 Task: Create new contact,   with mail id: 'Samantha.Robinson@guggenheim.org', first name: 'Samantha', Last name: 'Robinson', Job Title: Public Relations Manager, Phone number (617) 555-9012. Change life cycle stage to  'Lead' and lead status to 'New'. Add new company to the associated contact: www.usaa.com and type: Vendor. Logged in from softage.4@softage.net
Action: Mouse moved to (57, 55)
Screenshot: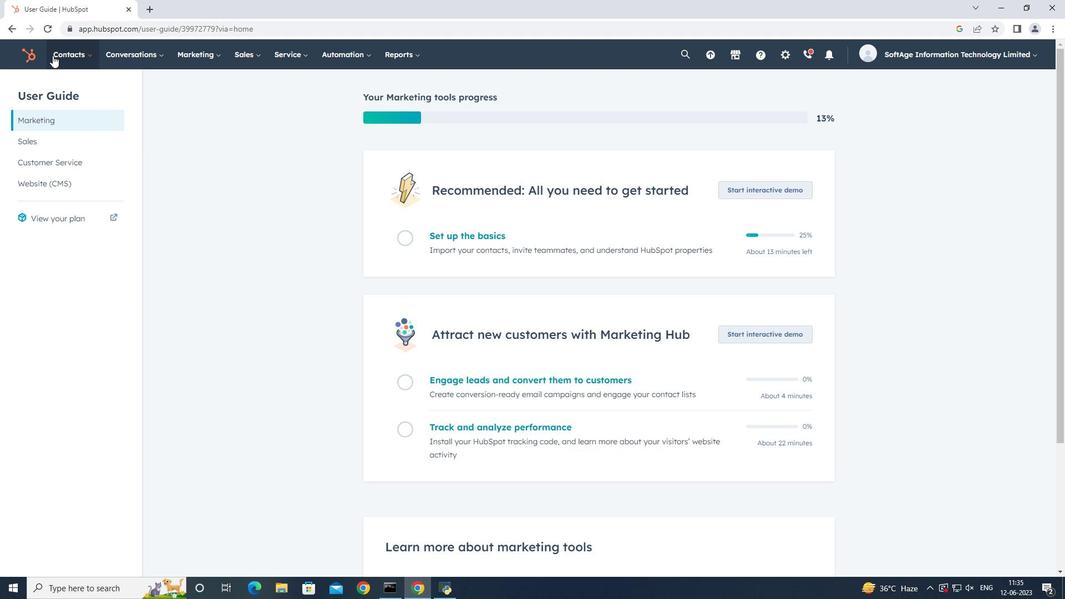 
Action: Mouse pressed left at (57, 55)
Screenshot: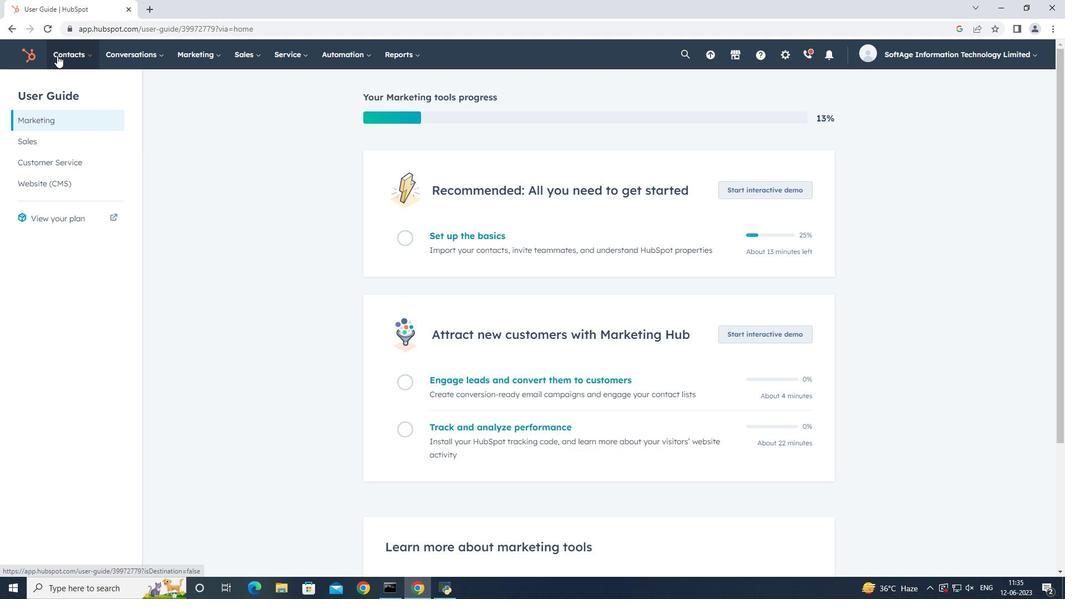 
Action: Mouse moved to (79, 86)
Screenshot: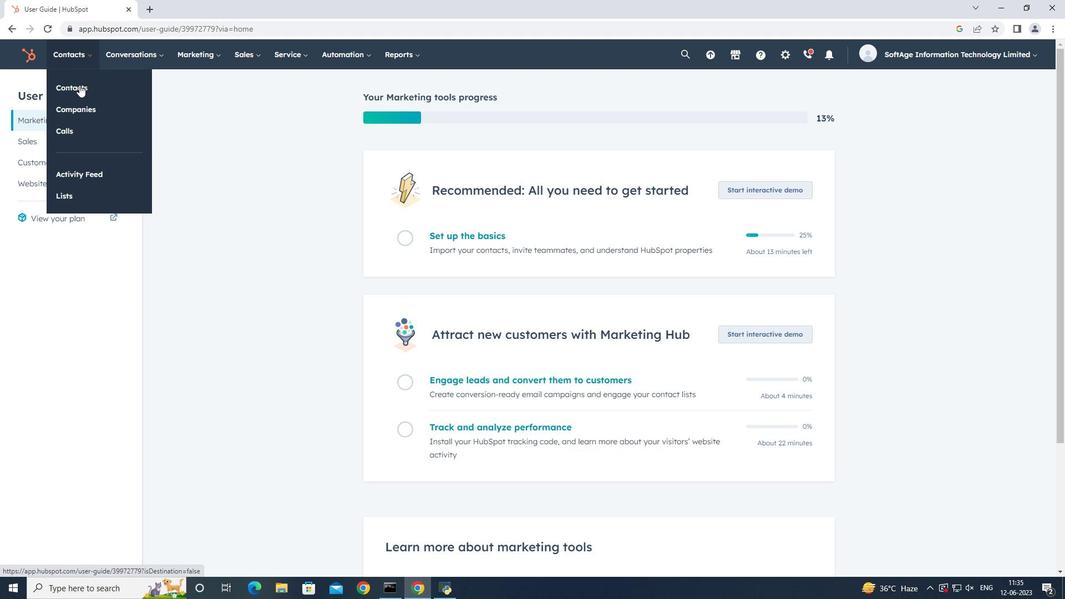 
Action: Mouse pressed left at (79, 86)
Screenshot: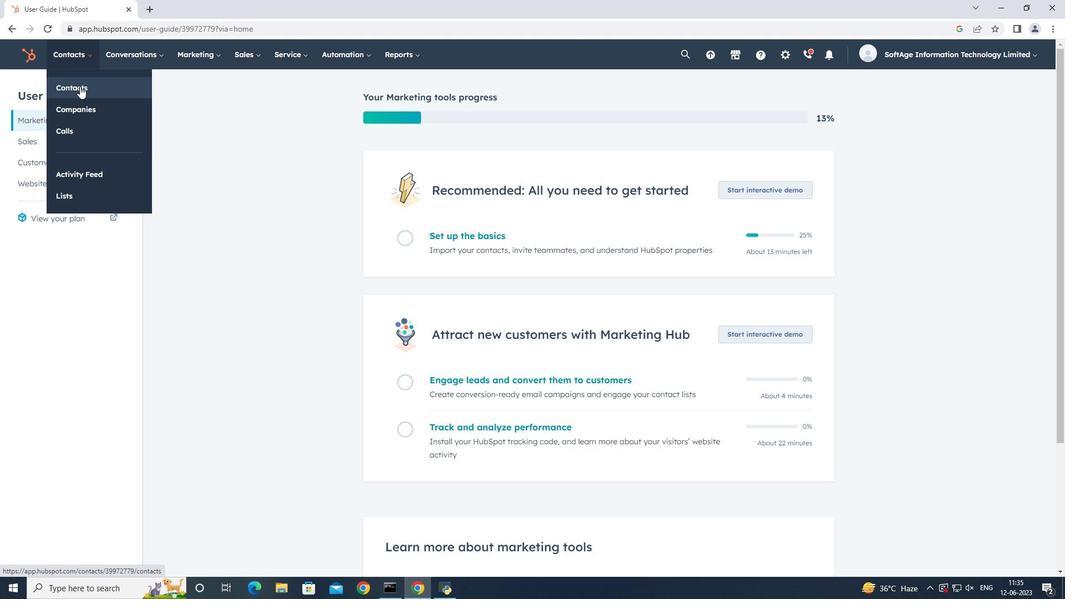 
Action: Mouse moved to (999, 97)
Screenshot: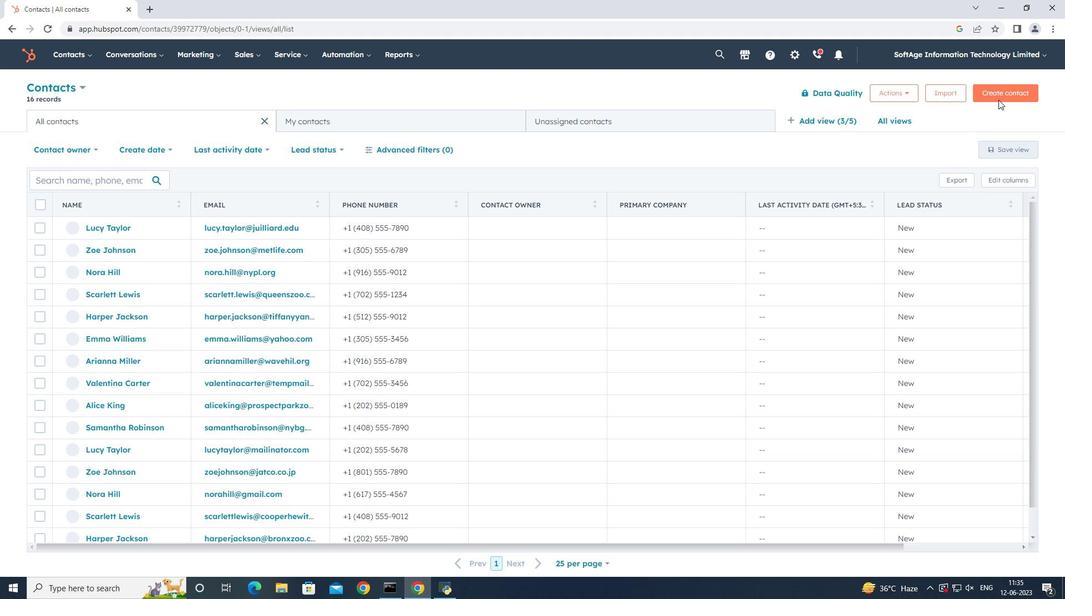 
Action: Mouse pressed left at (999, 97)
Screenshot: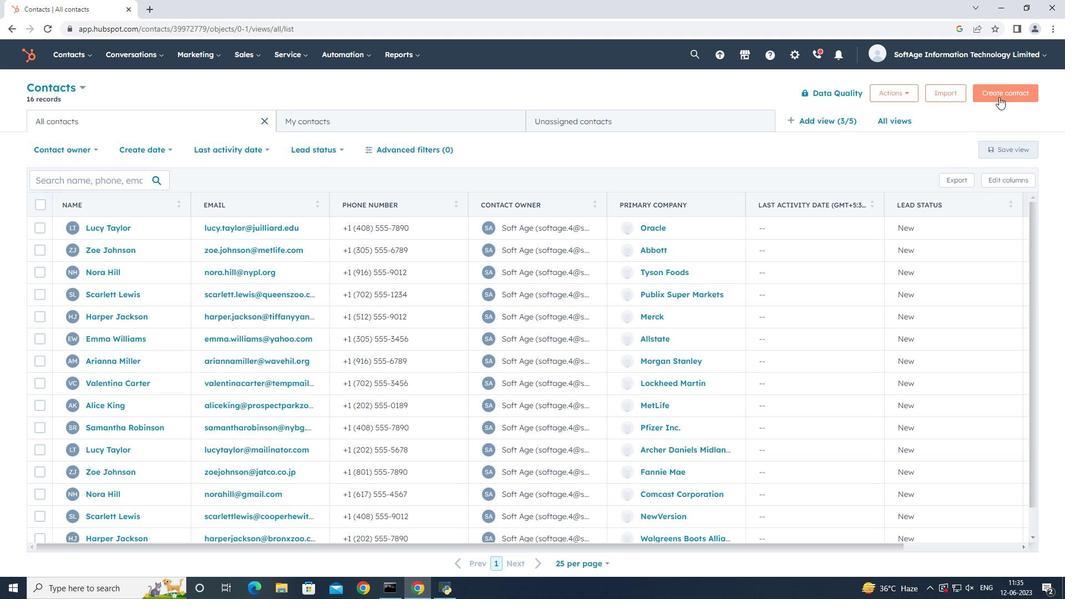 
Action: Mouse moved to (845, 146)
Screenshot: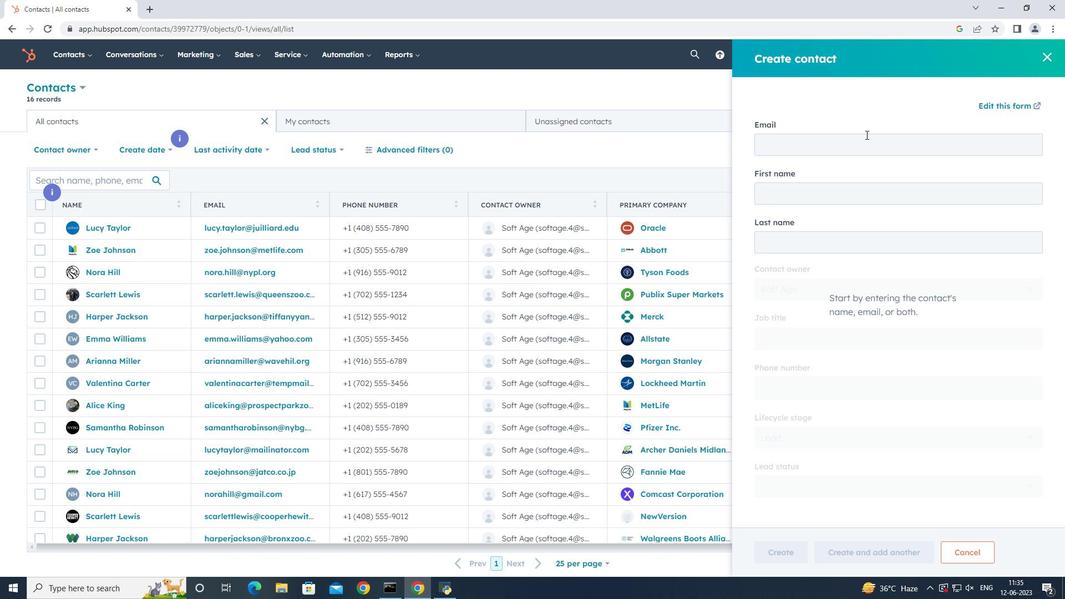 
Action: Mouse pressed left at (845, 146)
Screenshot: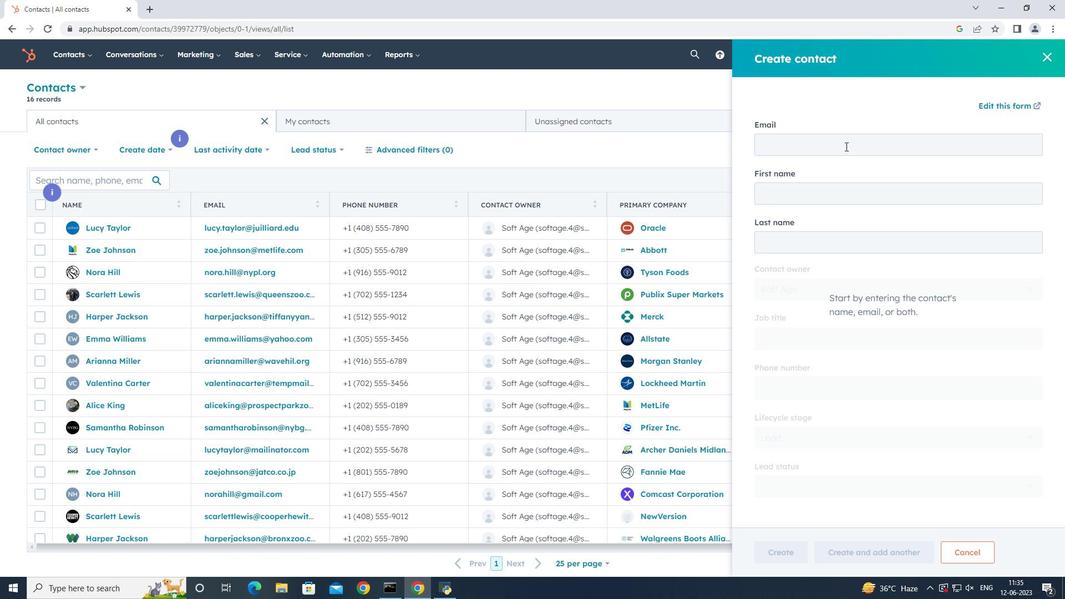 
Action: Key pressed <Key.shift><Key.shift><Key.shift><Key.shift><Key.shift><Key.shift><Key.shift><Key.shift><Key.shift><Key.shift><Key.shift><Key.shift><Key.shift>Samantha.<Key.shift><Key.shift><Key.shift><Key.shift><Key.shift><Key.shift>Robinson<Key.shift><Key.shift><Key.shift><Key.shift><Key.shift><Key.shift><Key.shift><Key.shift><Key.shift><Key.shift>@guggenheim.org
Screenshot: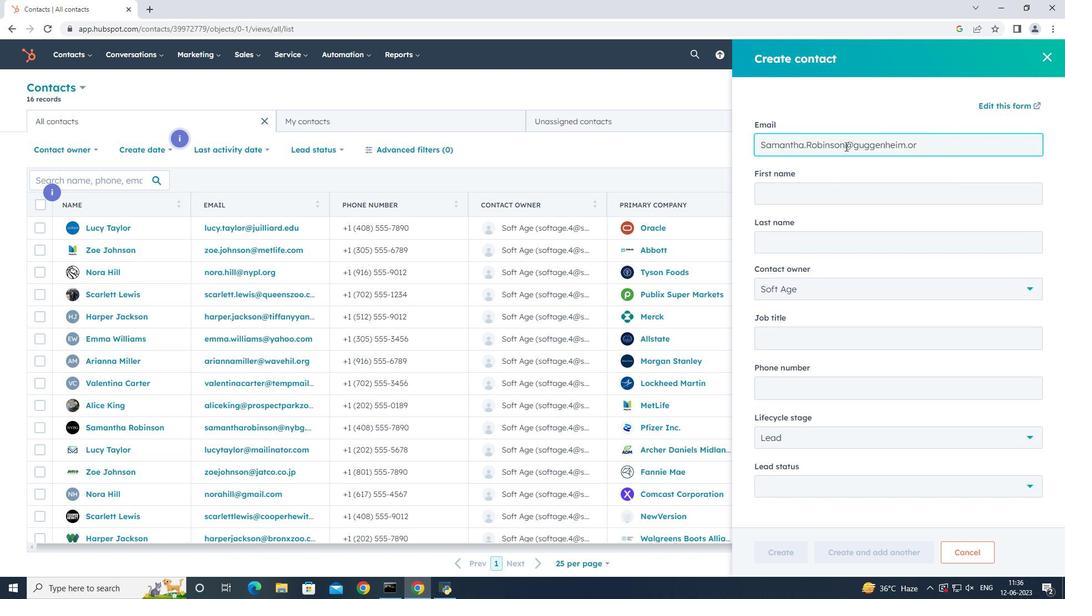 
Action: Mouse moved to (852, 192)
Screenshot: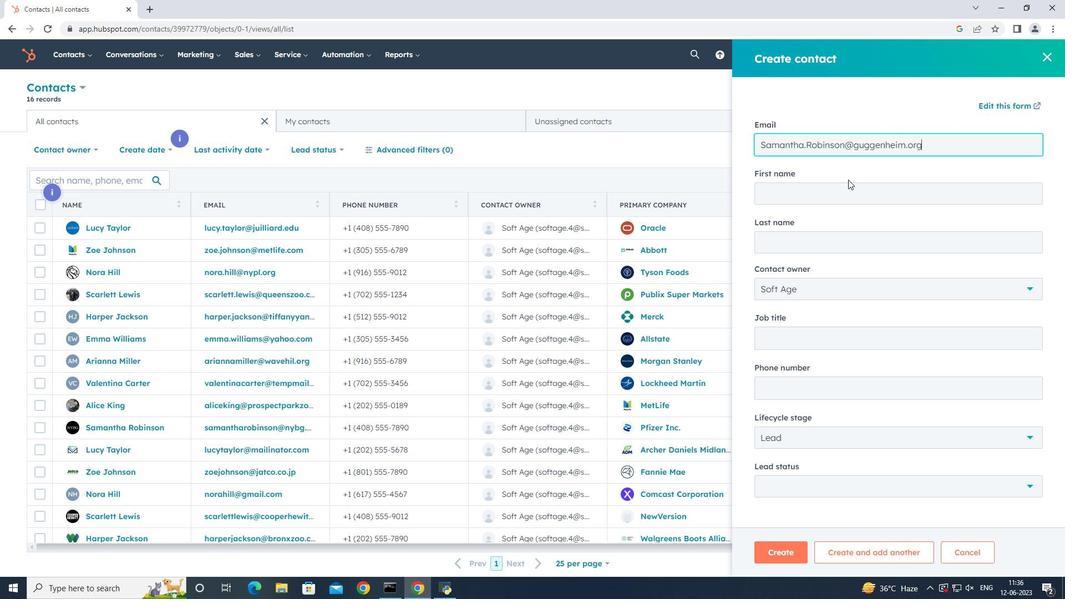 
Action: Mouse pressed left at (852, 192)
Screenshot: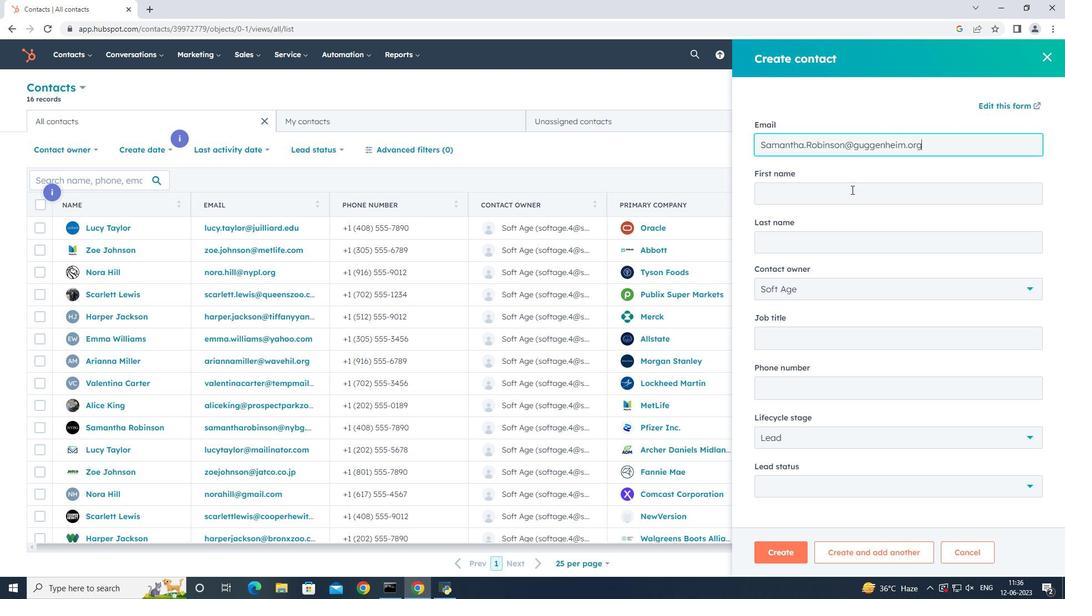 
Action: Key pressed <Key.shift>Samantha<Key.tab><Key.shift>Robinson
Screenshot: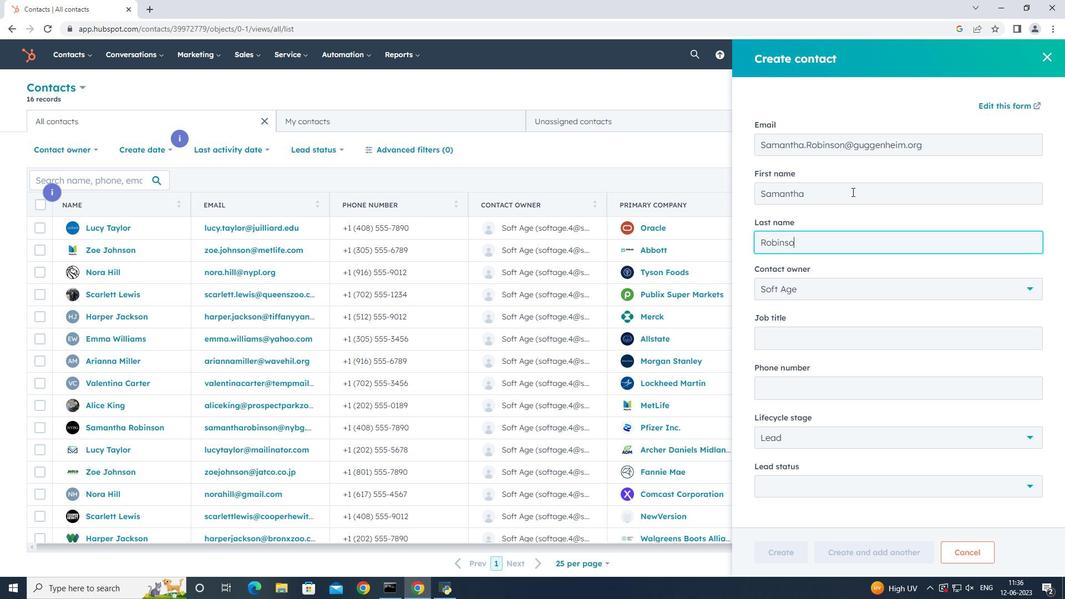 
Action: Mouse moved to (838, 339)
Screenshot: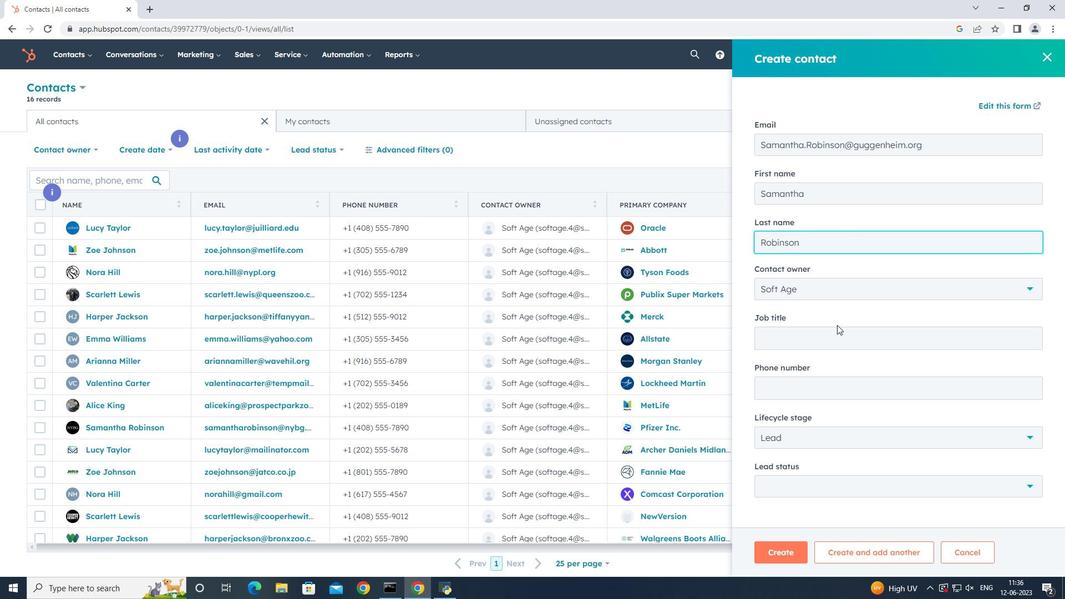 
Action: Mouse pressed left at (838, 339)
Screenshot: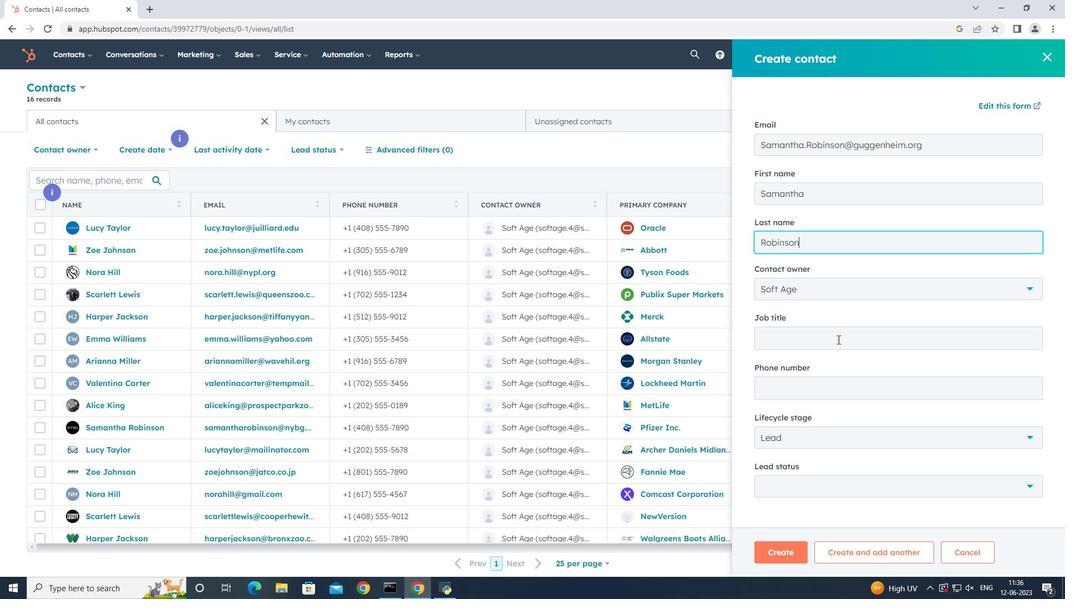 
Action: Mouse moved to (844, 339)
Screenshot: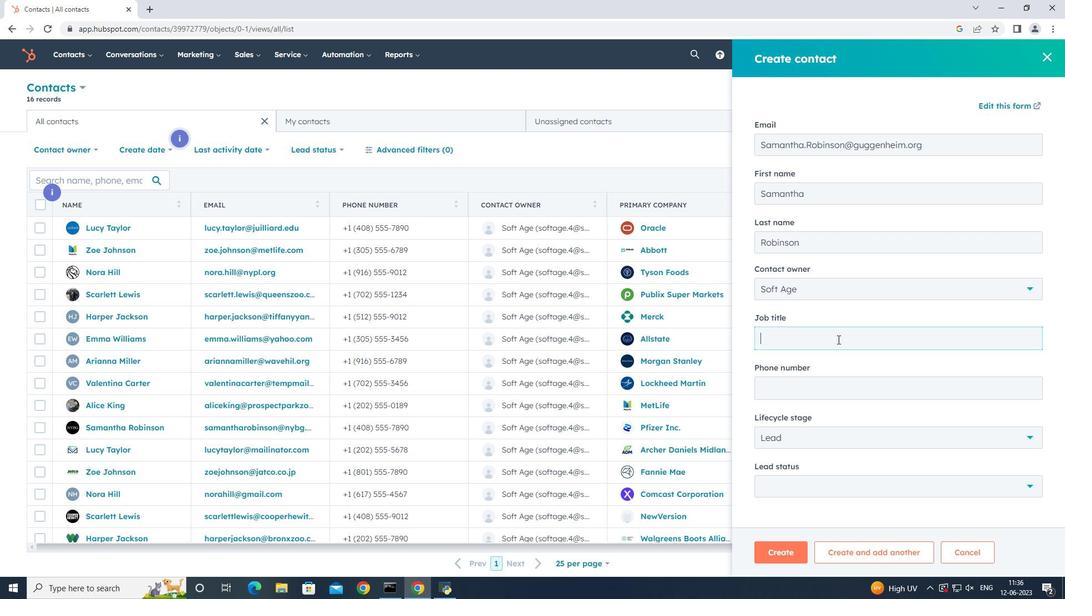 
Action: Key pressed <Key.shift_r><Key.shift_r><Key.shift_r>Public<Key.space><Key.shift>Relations<Key.space><Key.shift_r><Key.shift_r><Key.shift_r><Key.shift_r><Key.shift_r><Key.shift_r><Key.shift_r><Key.shift_r><Key.shift_r>Manager
Screenshot: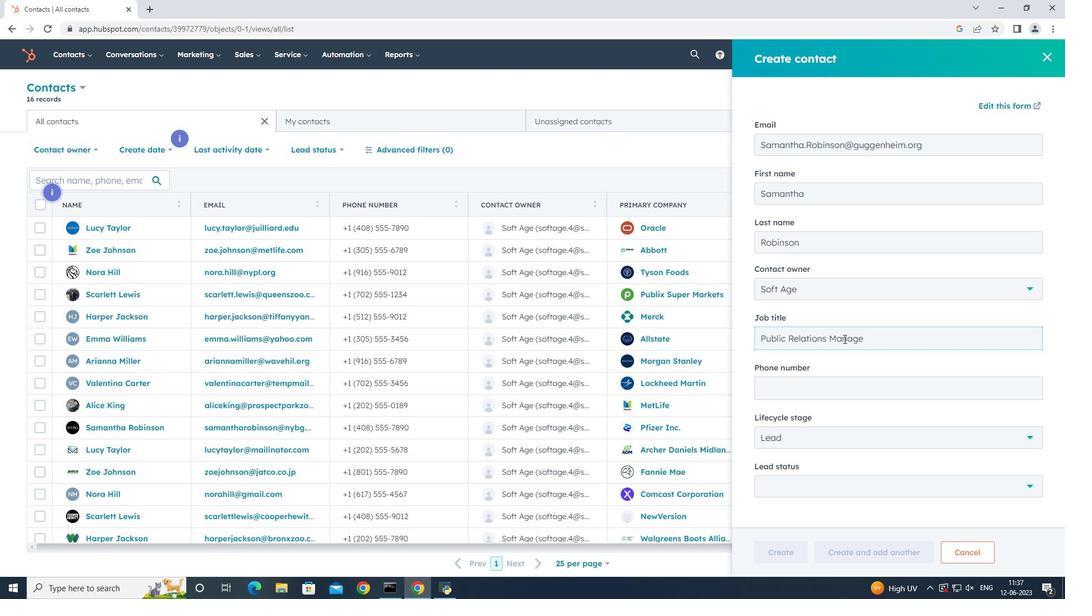 
Action: Mouse moved to (910, 385)
Screenshot: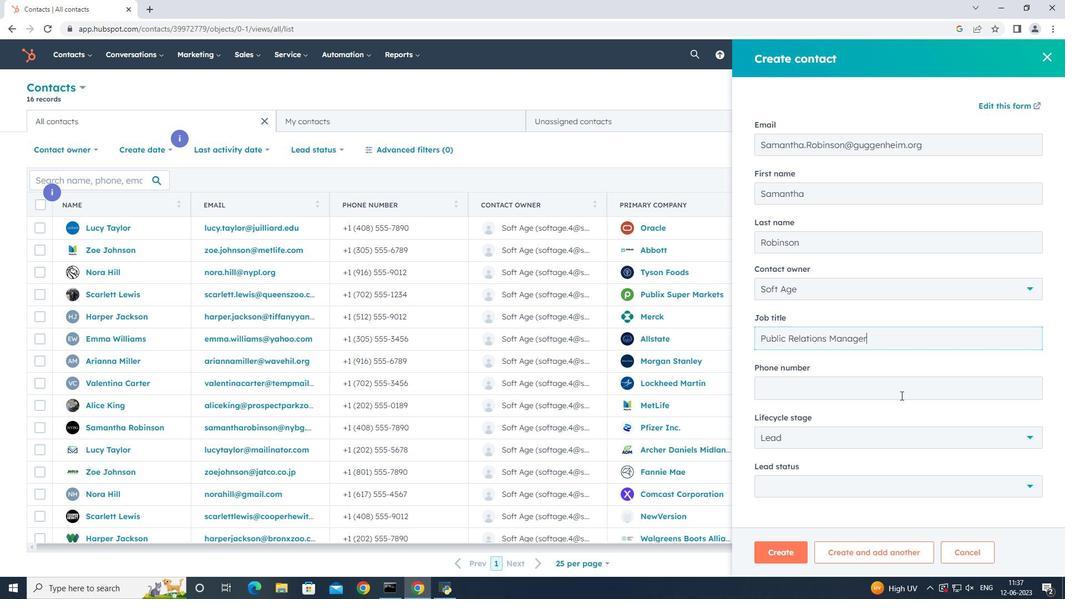 
Action: Mouse pressed left at (910, 385)
Screenshot: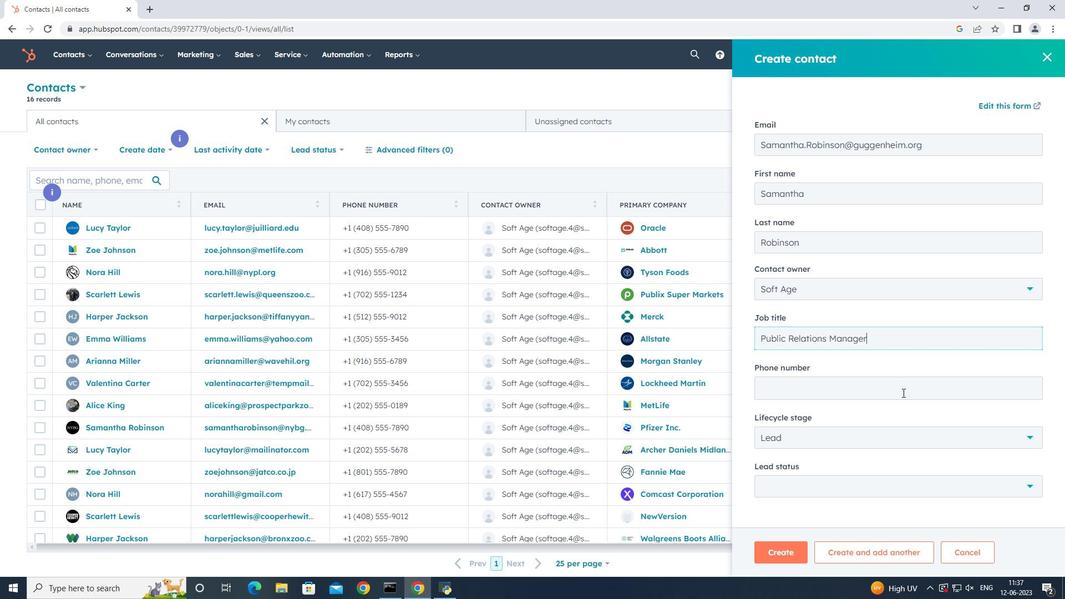 
Action: Key pressed 6175559012
Screenshot: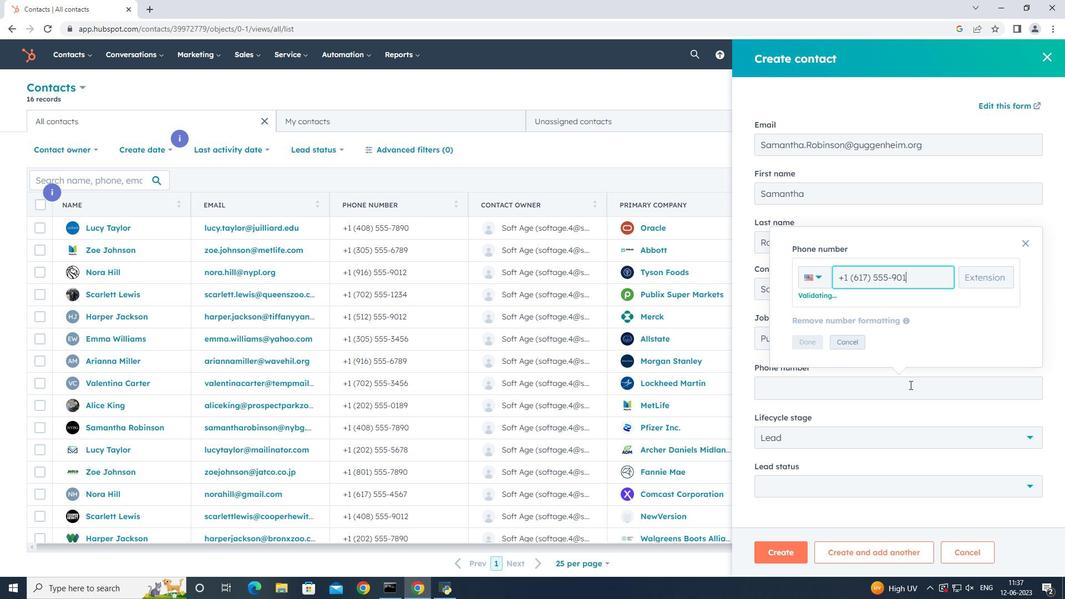 
Action: Mouse moved to (810, 344)
Screenshot: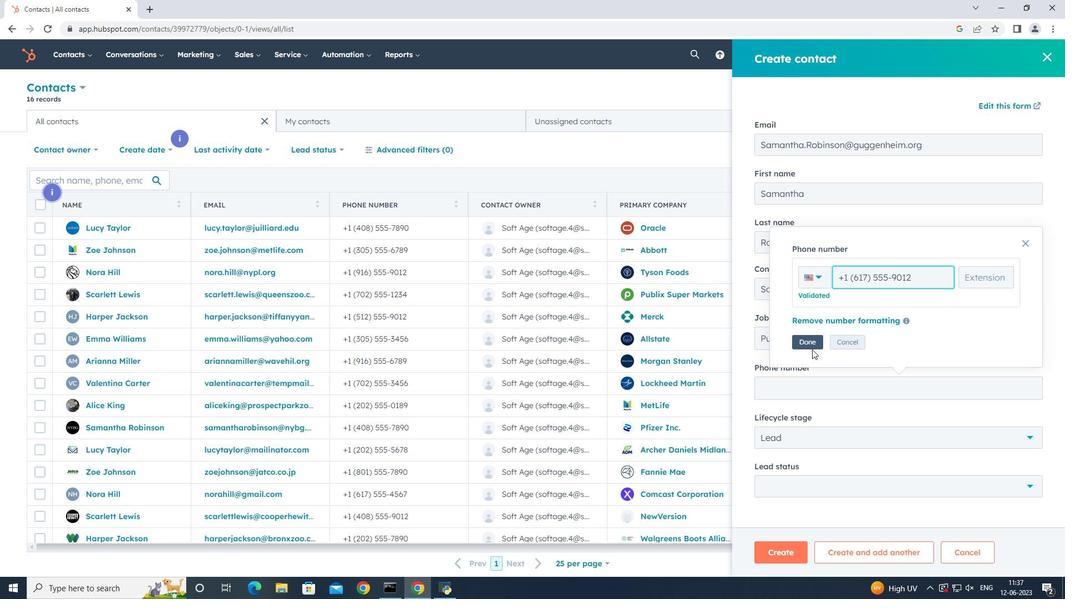 
Action: Mouse pressed left at (810, 344)
Screenshot: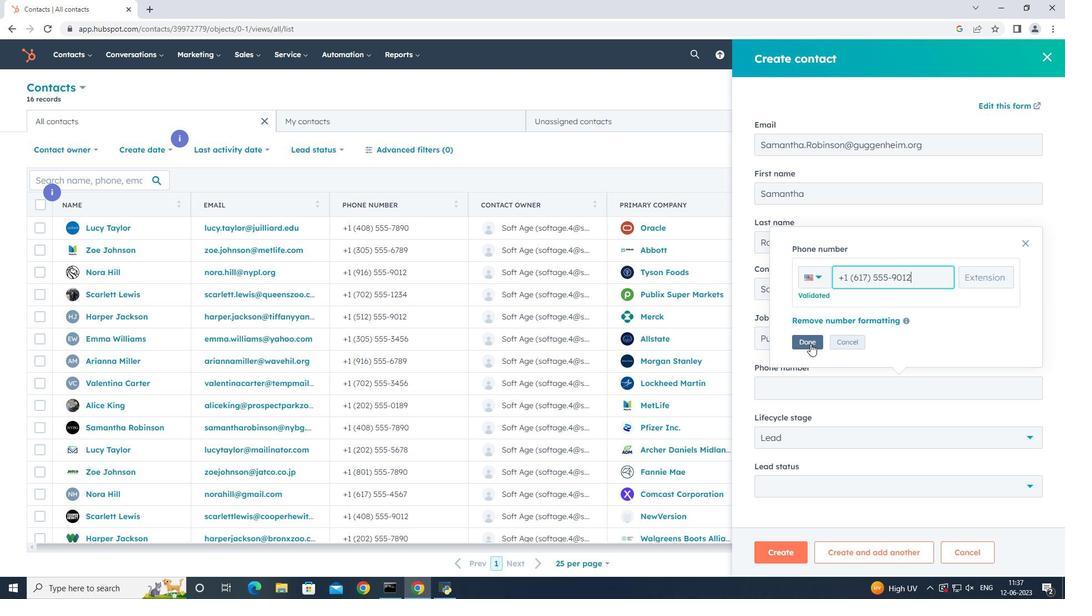 
Action: Mouse moved to (847, 437)
Screenshot: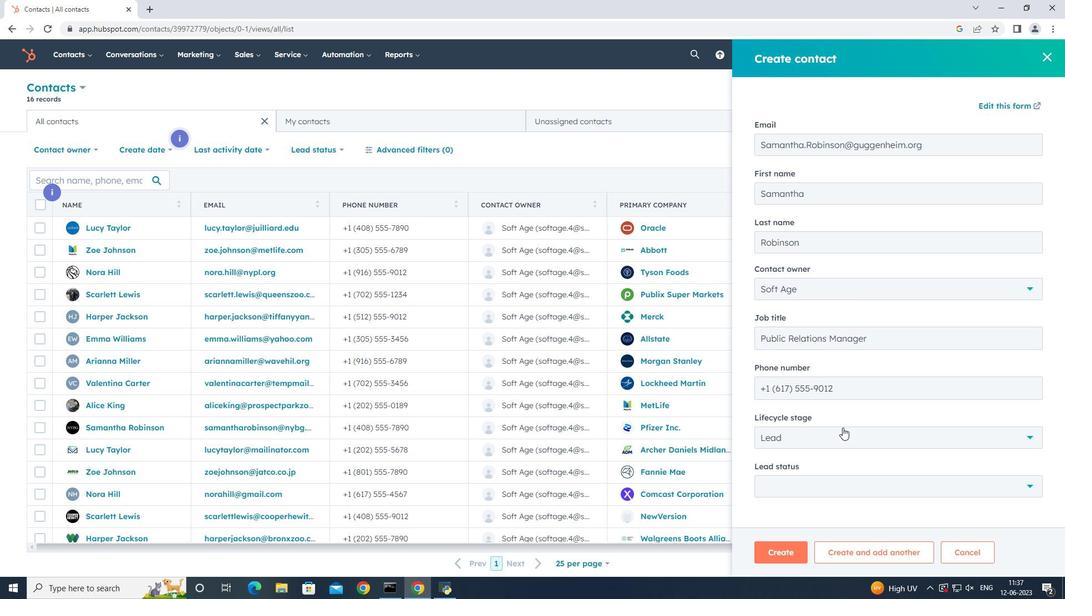 
Action: Mouse pressed left at (847, 437)
Screenshot: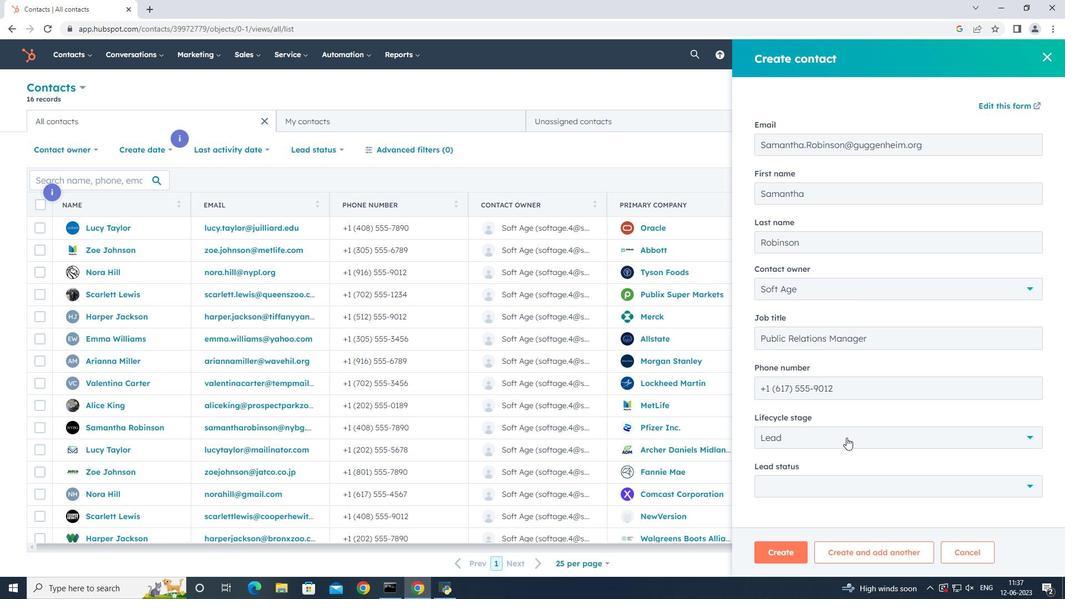 
Action: Mouse moved to (838, 340)
Screenshot: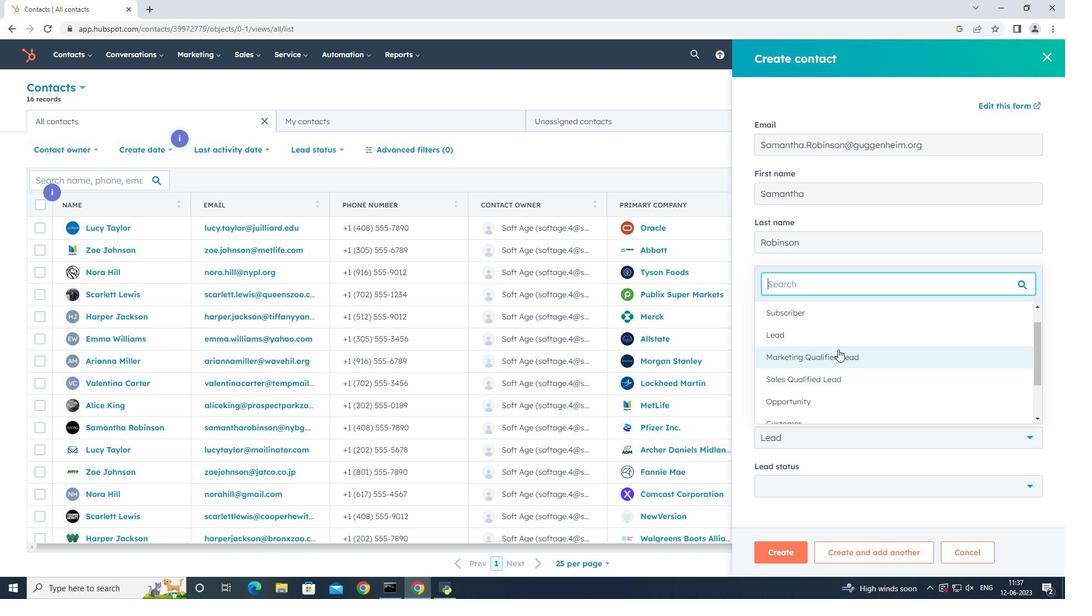 
Action: Mouse pressed left at (838, 340)
Screenshot: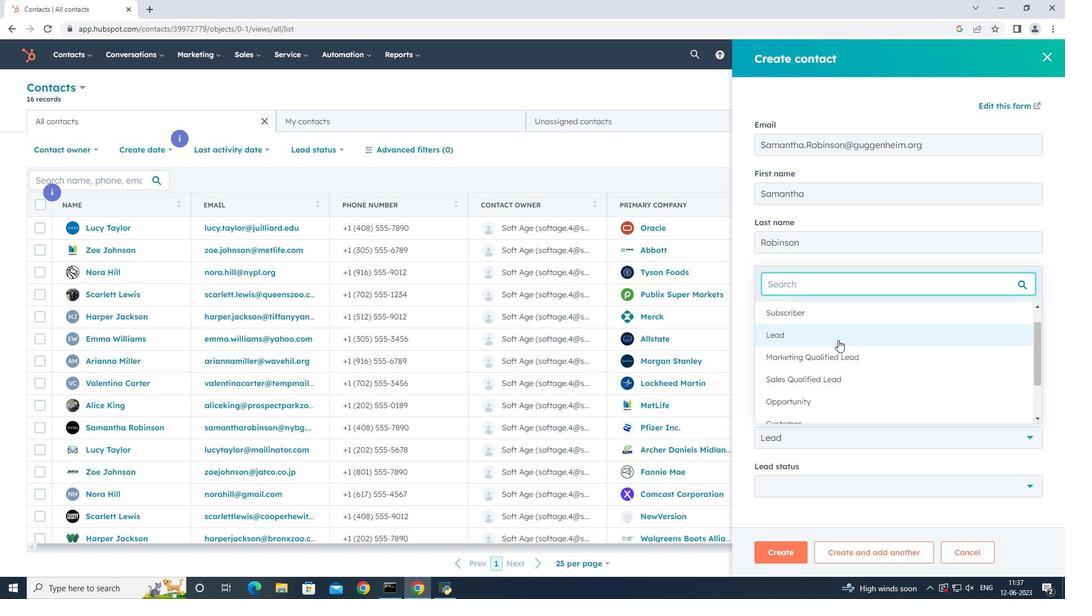 
Action: Mouse moved to (830, 482)
Screenshot: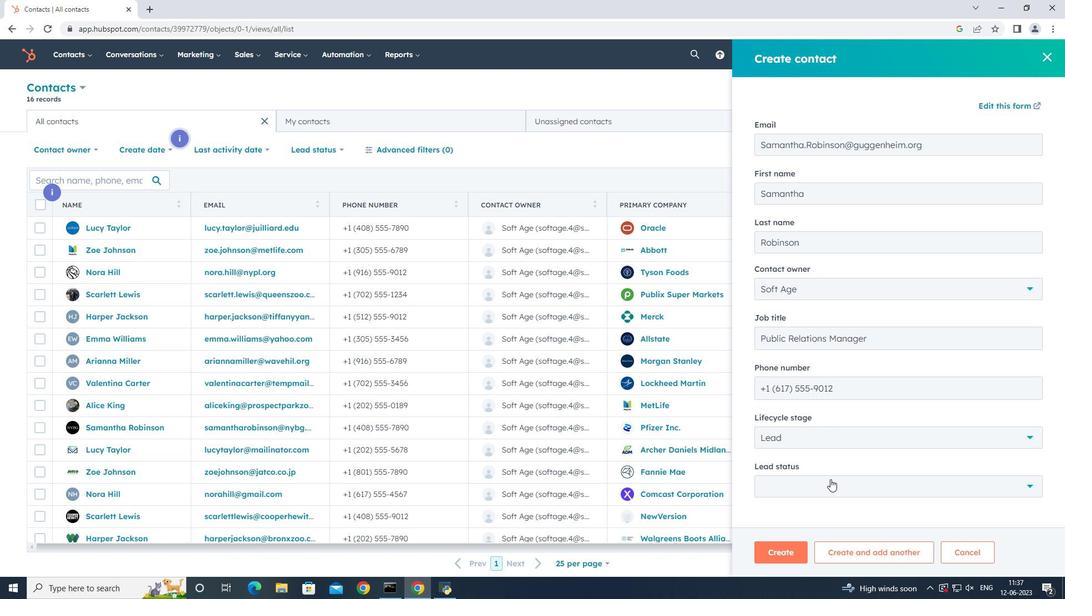 
Action: Mouse pressed left at (830, 482)
Screenshot: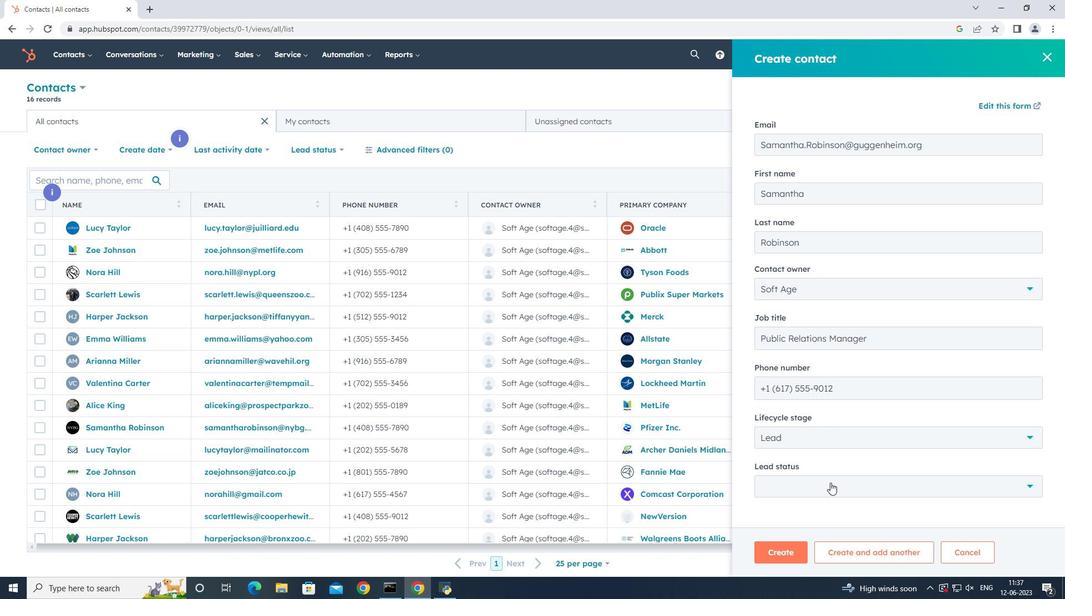
Action: Mouse moved to (825, 389)
Screenshot: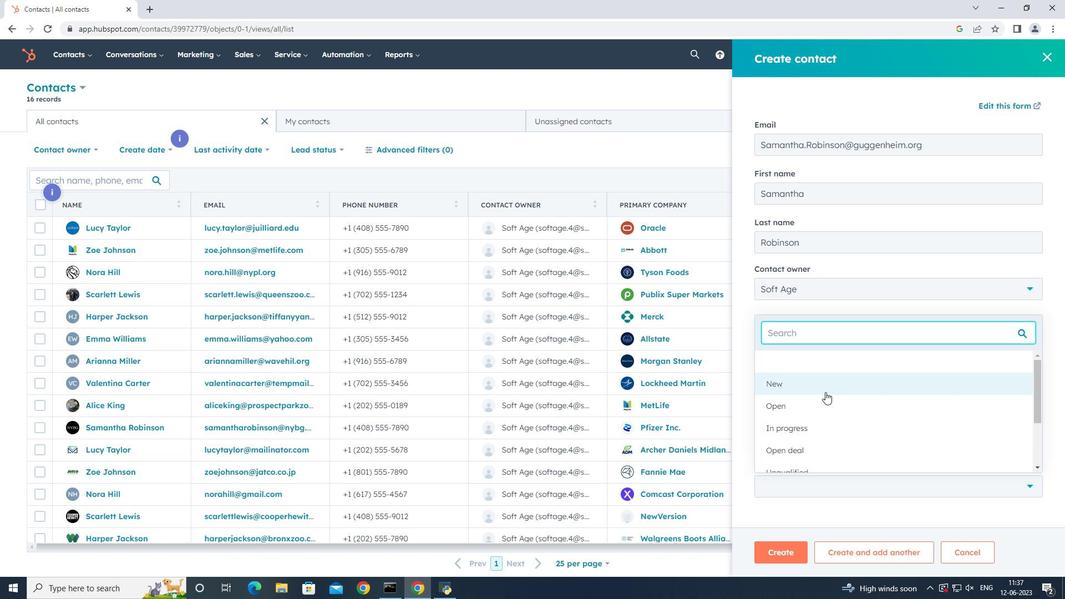
Action: Mouse pressed left at (825, 389)
Screenshot: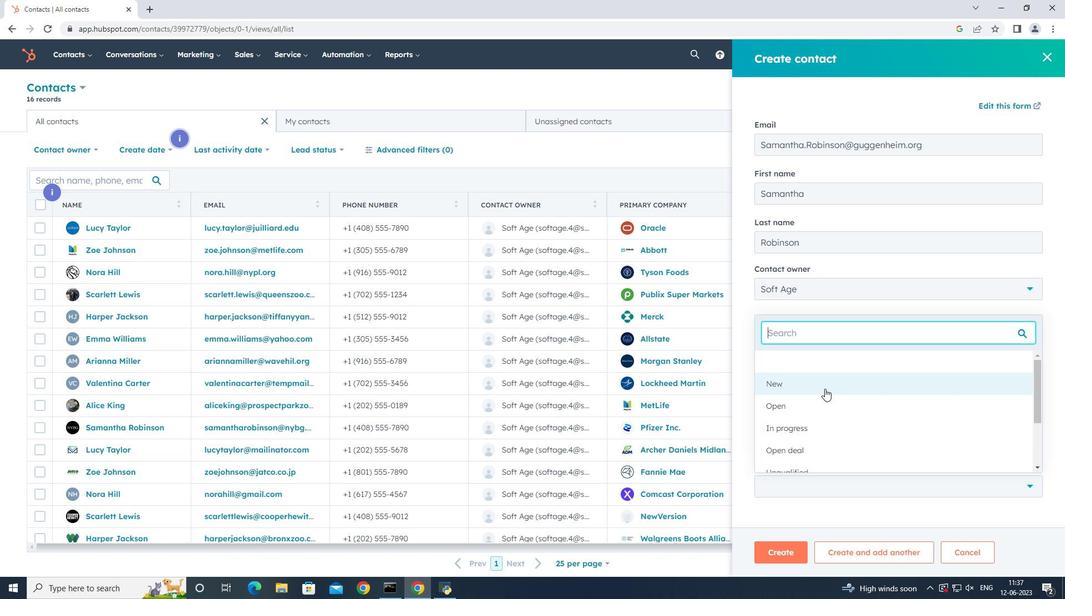 
Action: Mouse moved to (796, 547)
Screenshot: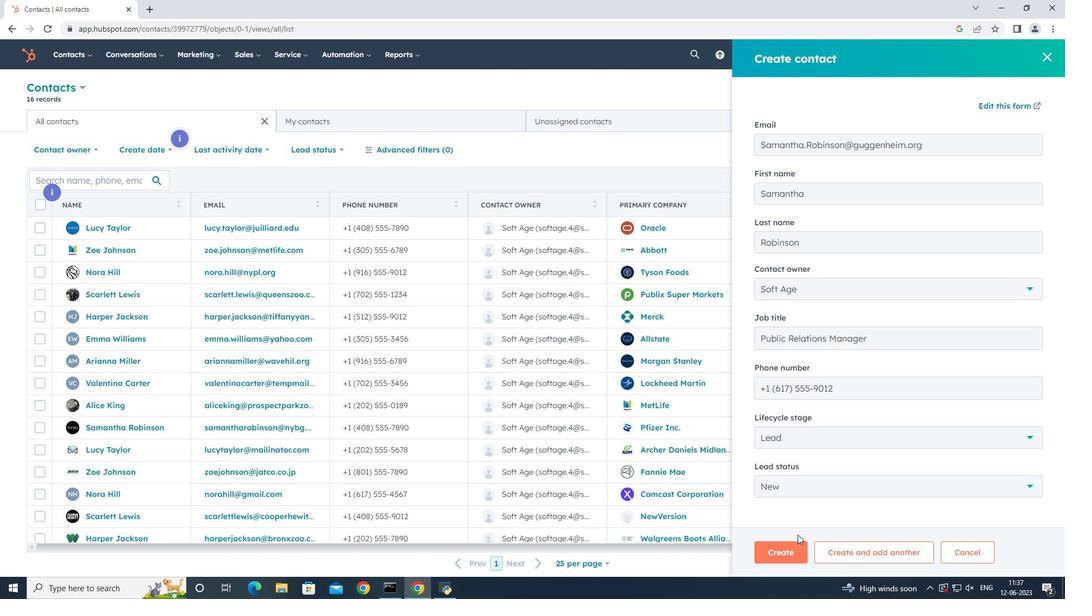 
Action: Mouse pressed left at (796, 547)
Screenshot: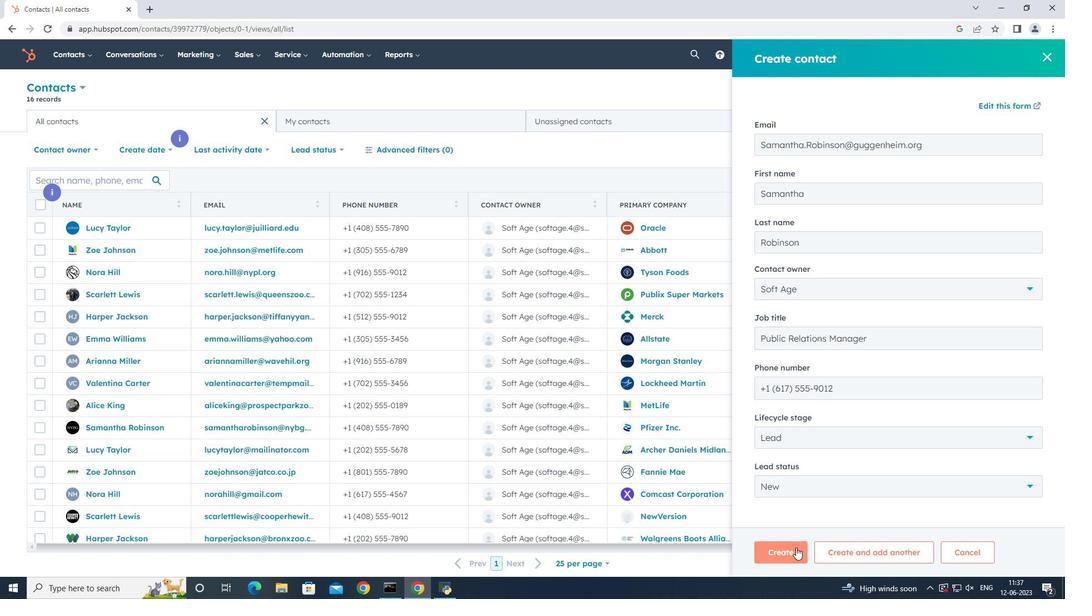 
Action: Mouse moved to (749, 353)
Screenshot: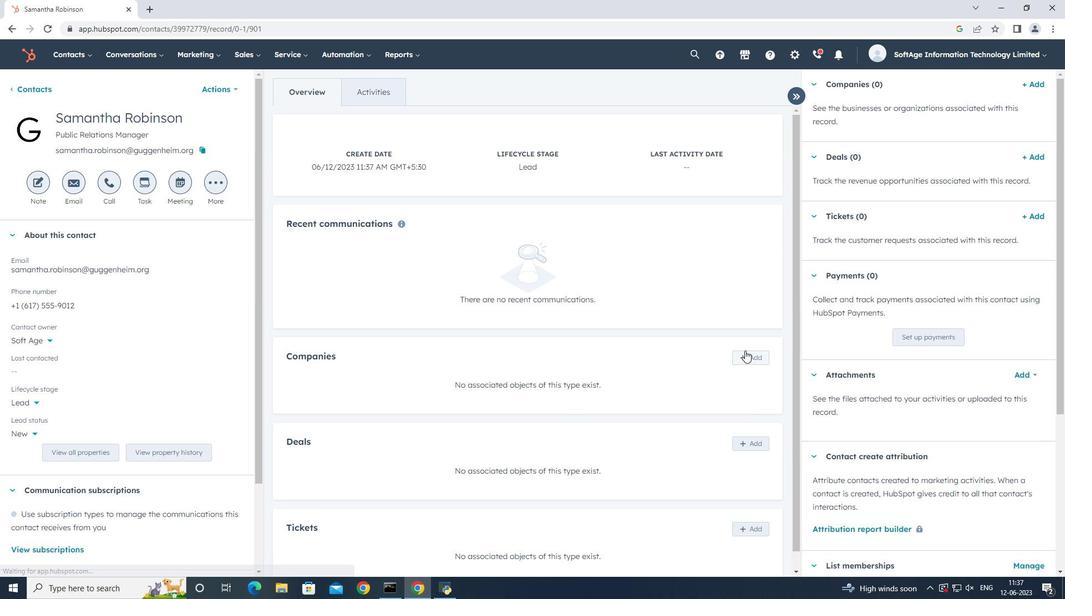 
Action: Mouse pressed left at (749, 353)
Screenshot: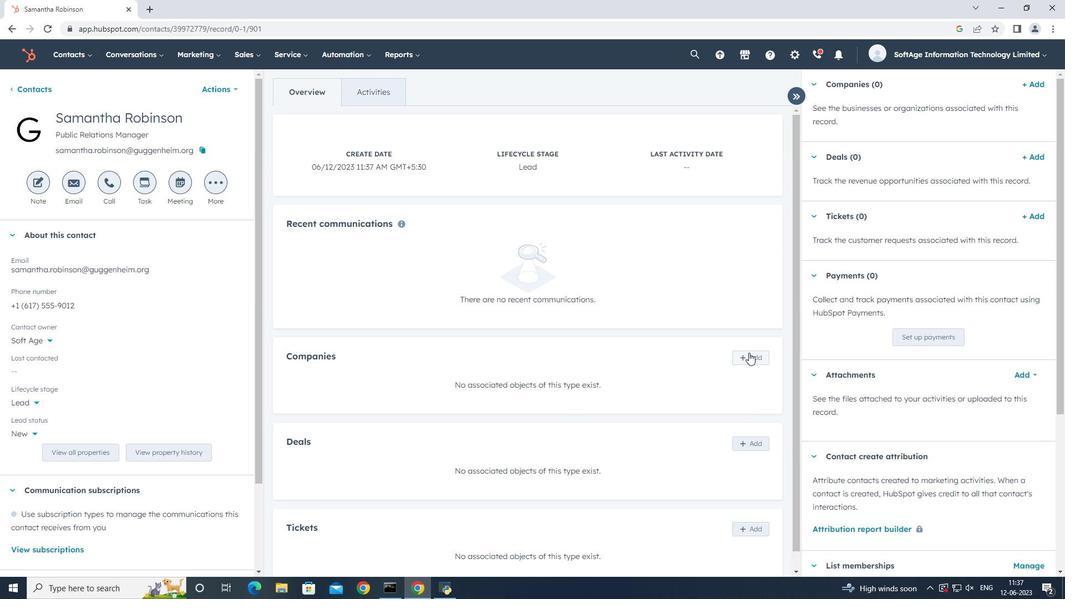 
Action: Mouse moved to (841, 121)
Screenshot: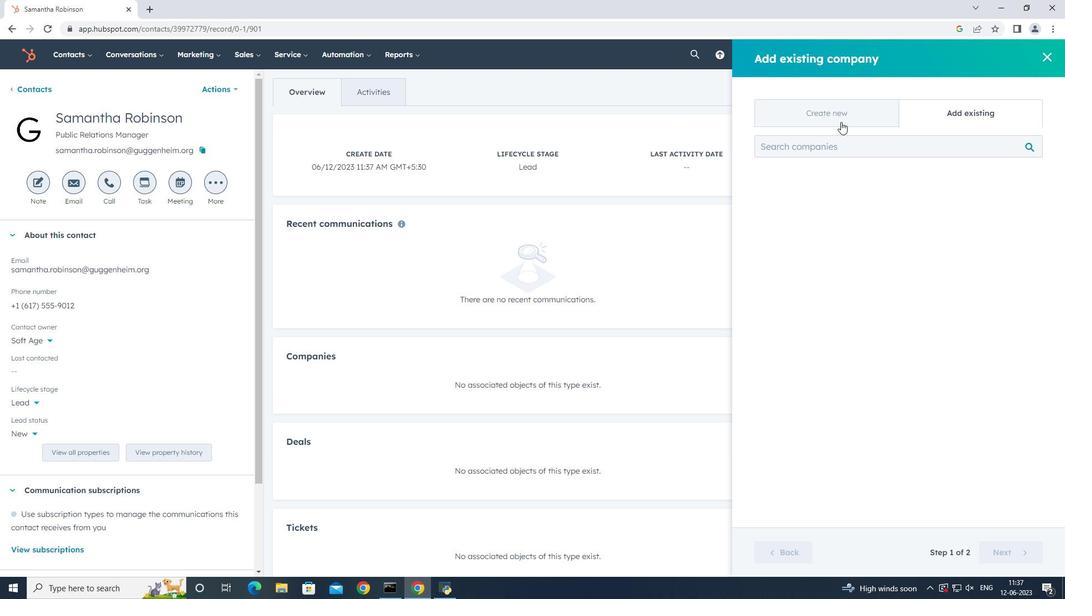 
Action: Mouse pressed left at (841, 121)
Screenshot: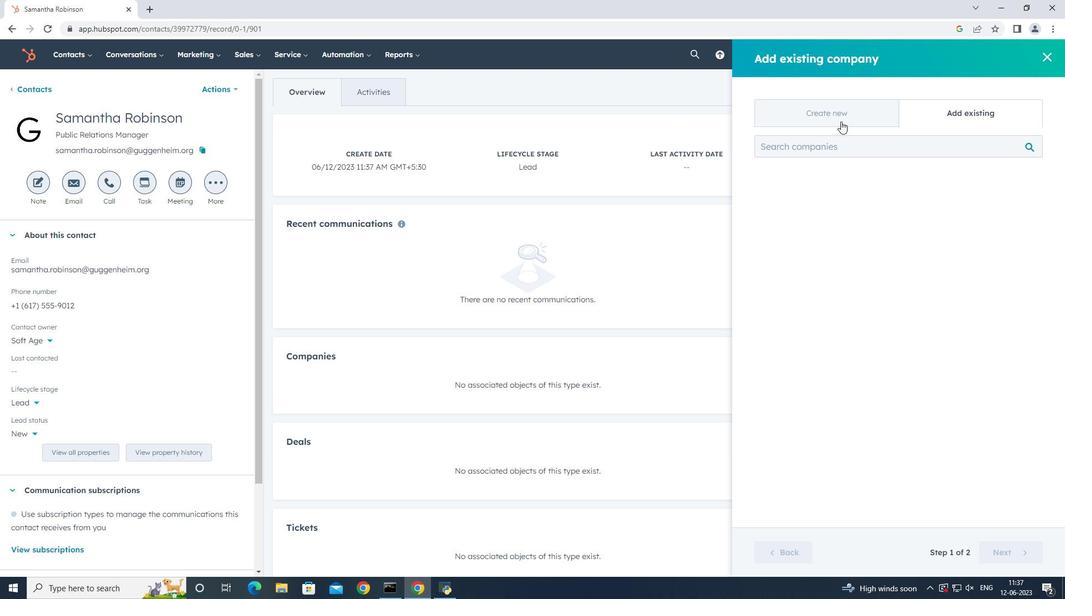 
Action: Mouse moved to (835, 187)
Screenshot: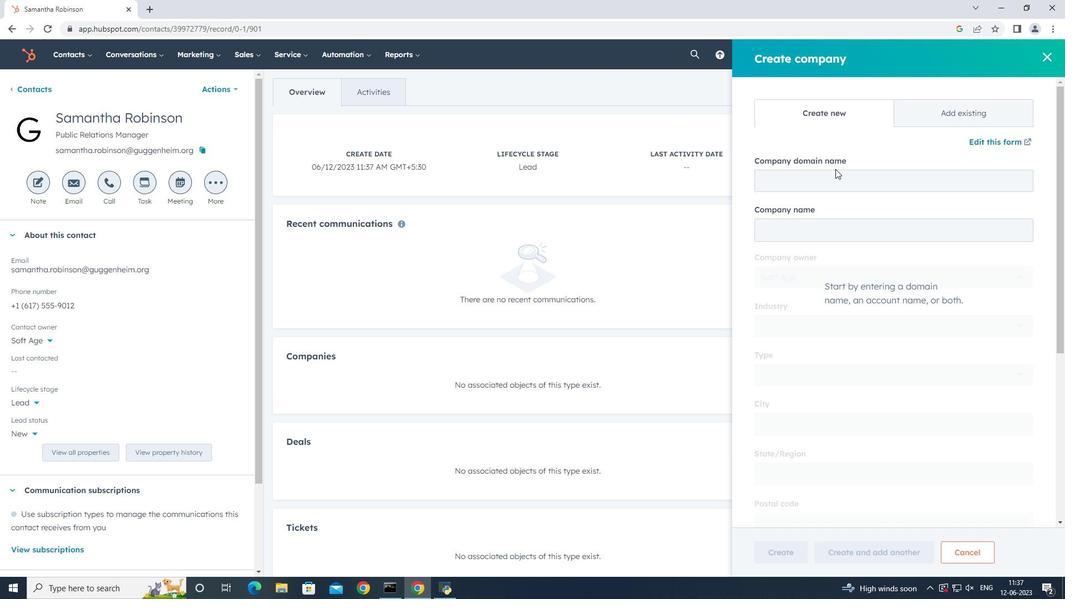 
Action: Mouse pressed left at (835, 187)
Screenshot: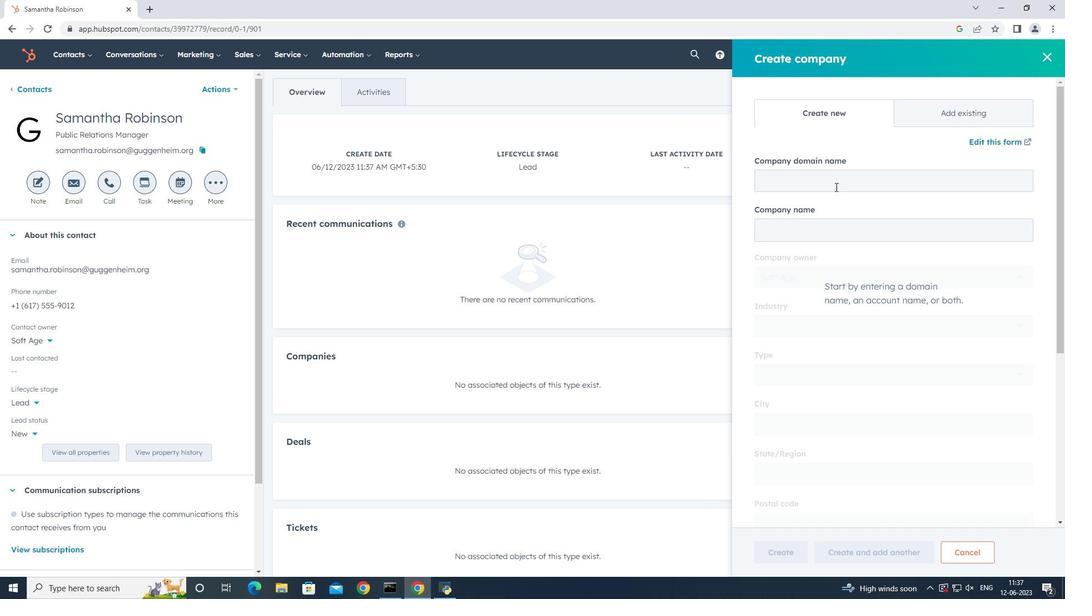 
Action: Key pressed www.usaa.com
Screenshot: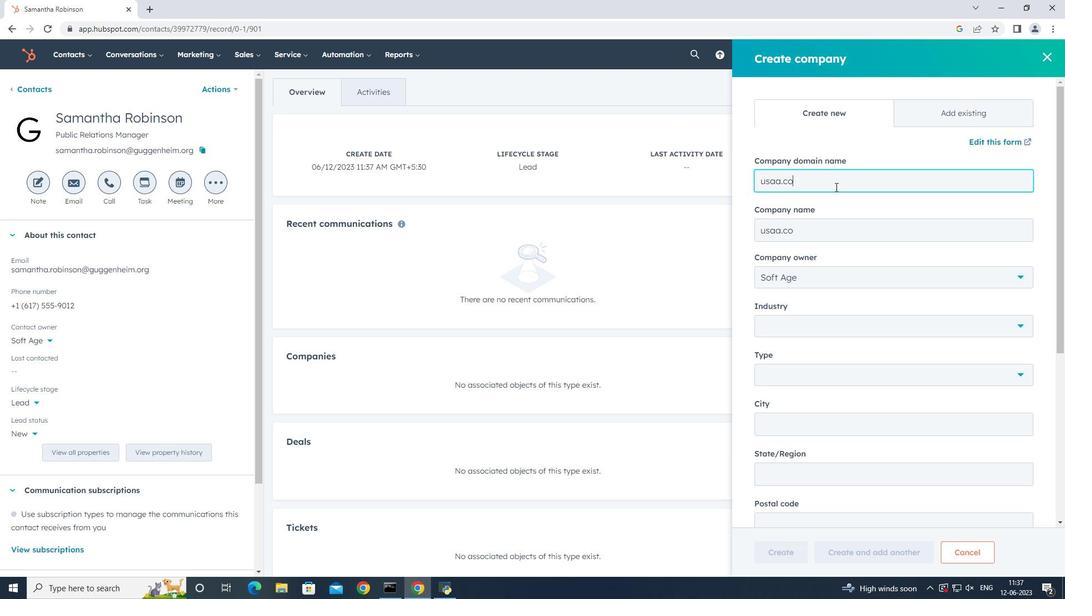 
Action: Mouse moved to (865, 380)
Screenshot: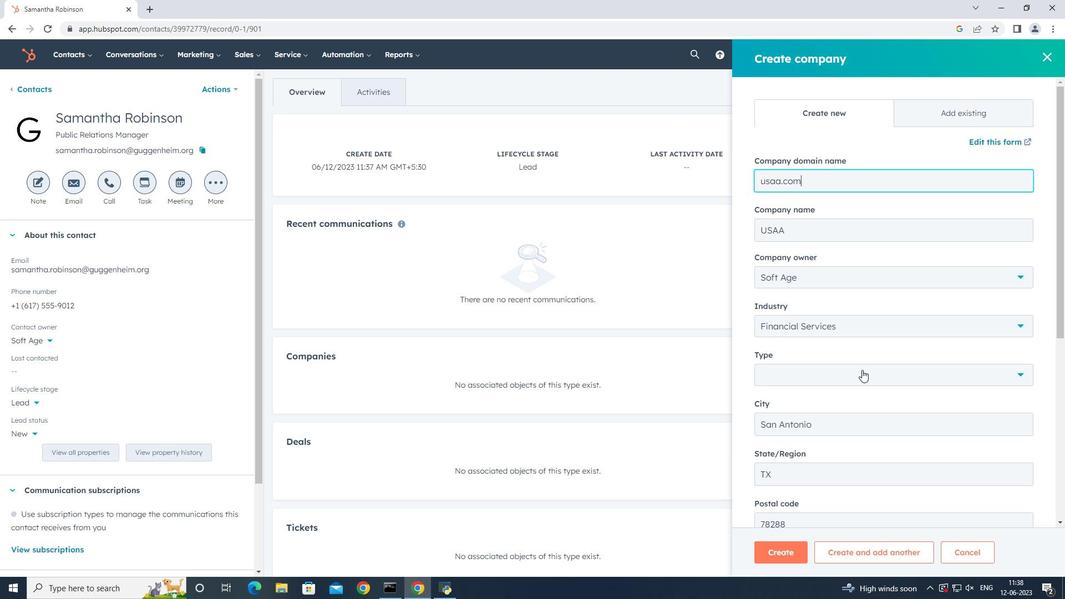 
Action: Mouse pressed left at (865, 380)
Screenshot: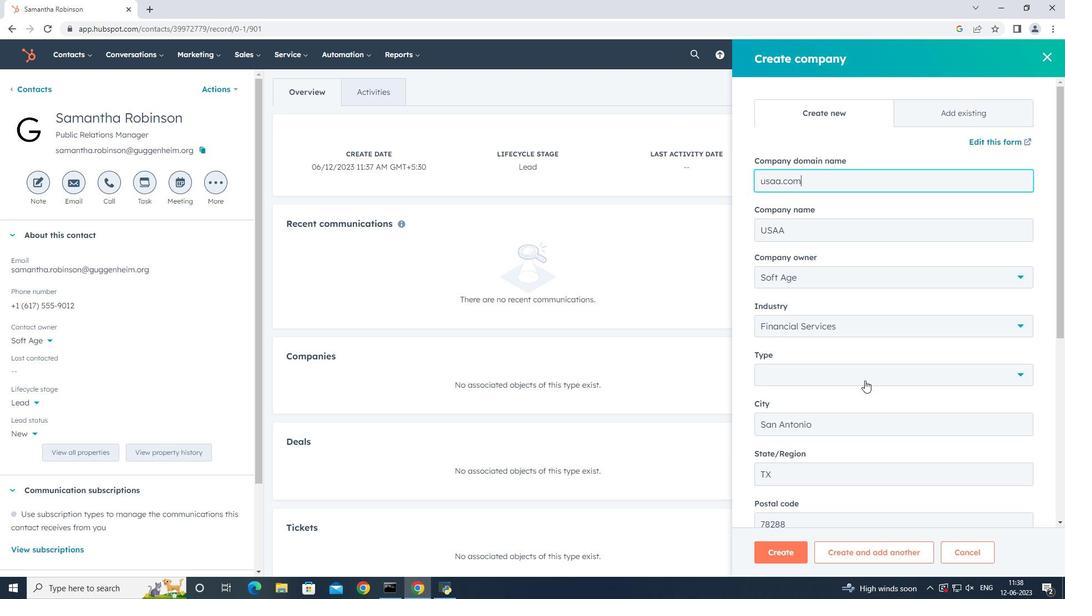 
Action: Mouse moved to (819, 488)
Screenshot: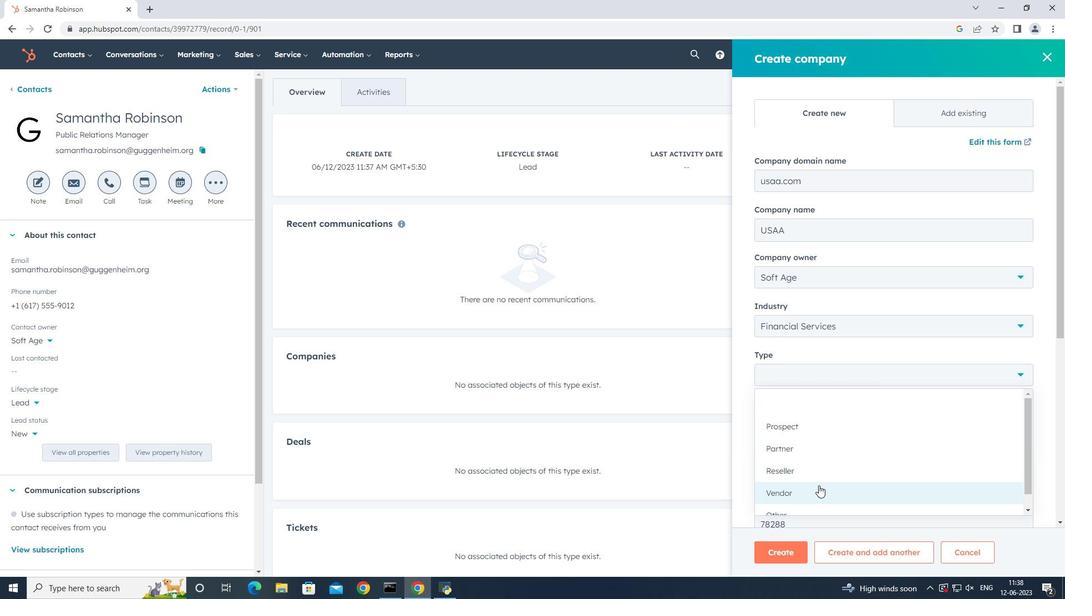 
Action: Mouse pressed left at (819, 488)
Screenshot: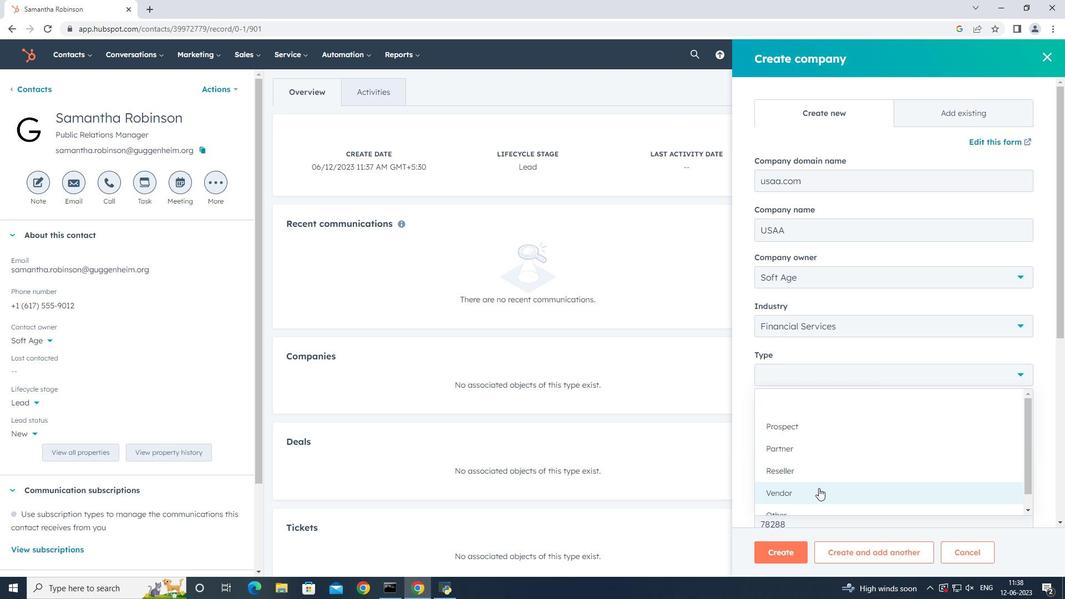 
Action: Mouse scrolled (819, 487) with delta (0, 0)
Screenshot: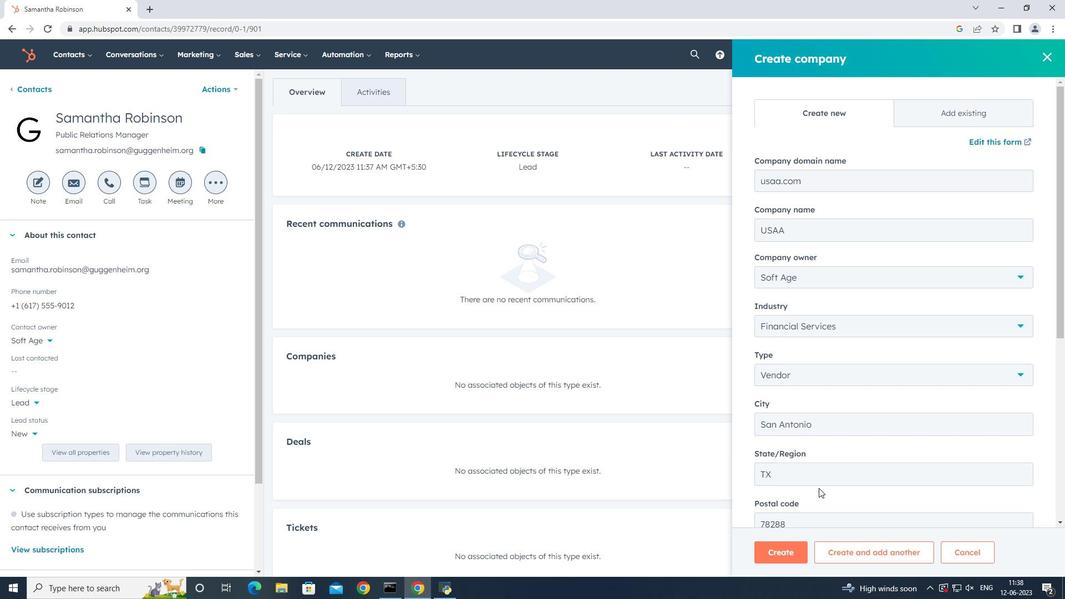 
Action: Mouse scrolled (819, 487) with delta (0, 0)
Screenshot: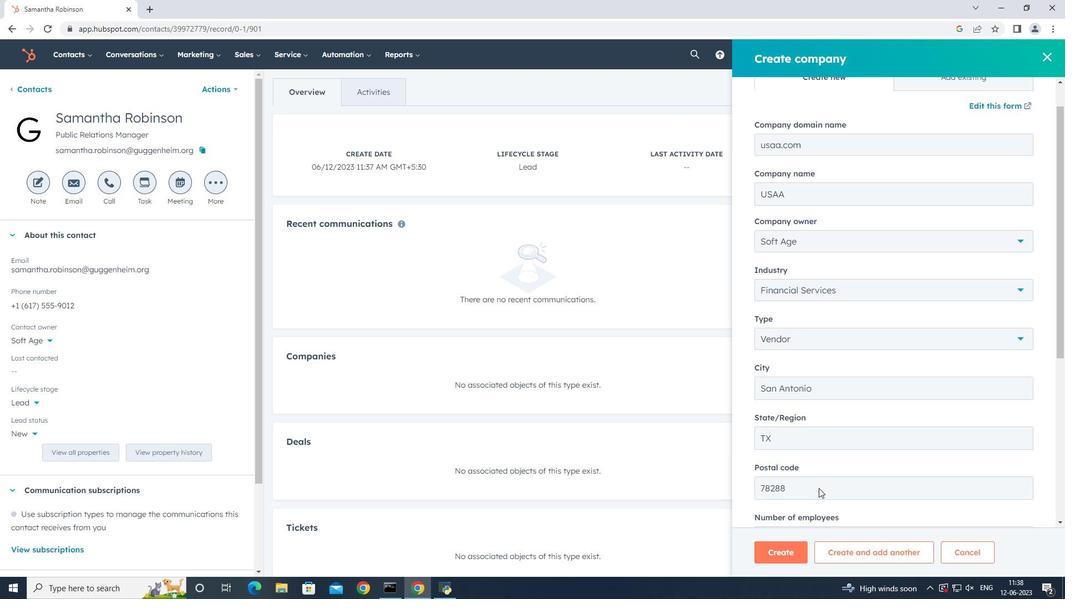 
Action: Mouse scrolled (819, 487) with delta (0, 0)
Screenshot: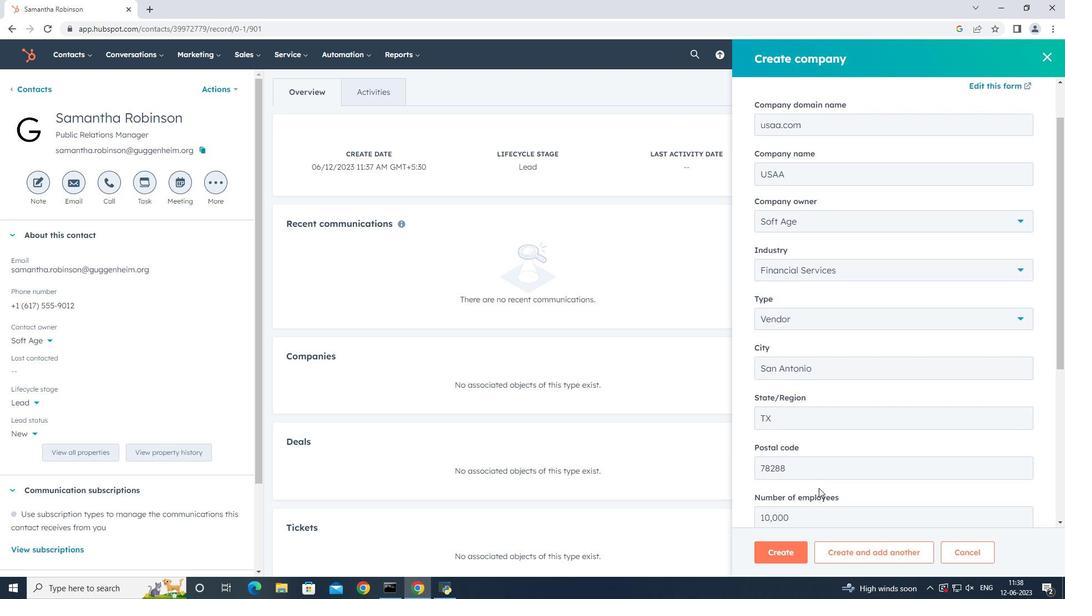 
Action: Mouse scrolled (819, 487) with delta (0, 0)
Screenshot: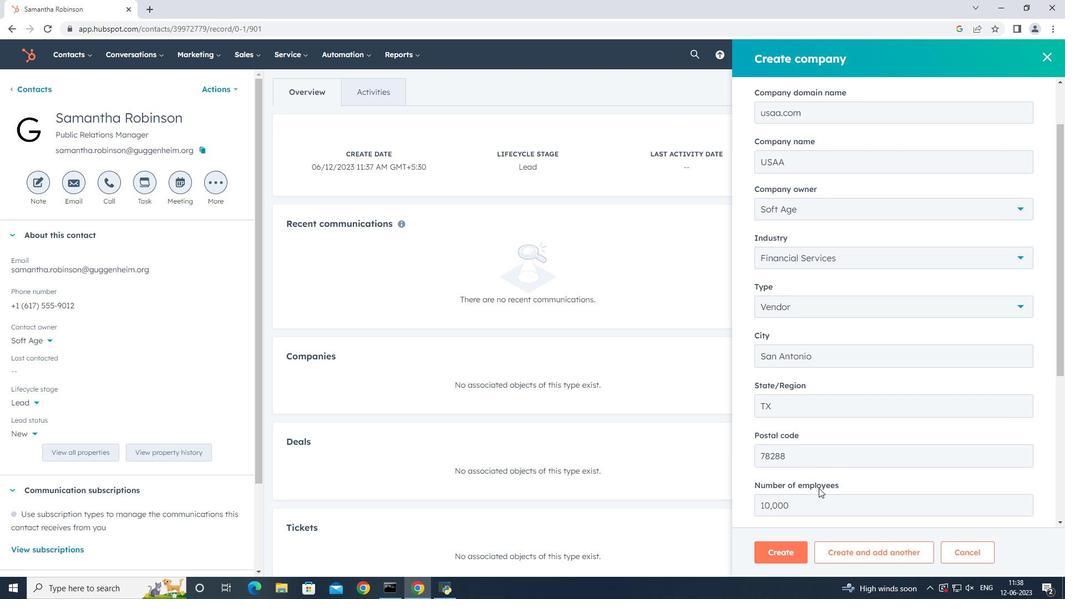 
Action: Mouse scrolled (819, 487) with delta (0, 0)
Screenshot: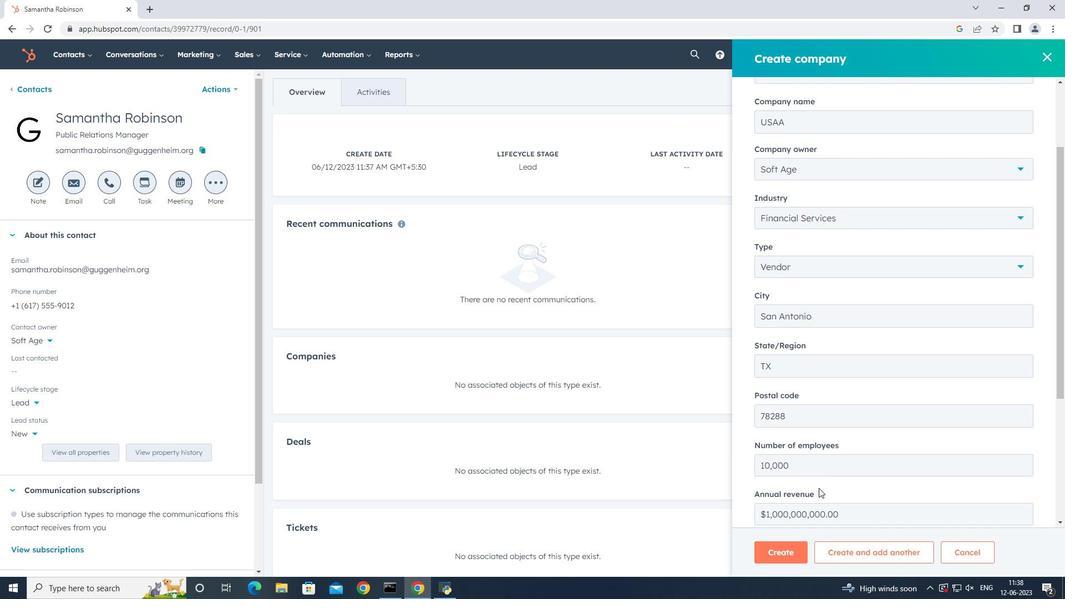 
Action: Mouse scrolled (819, 487) with delta (0, 0)
Screenshot: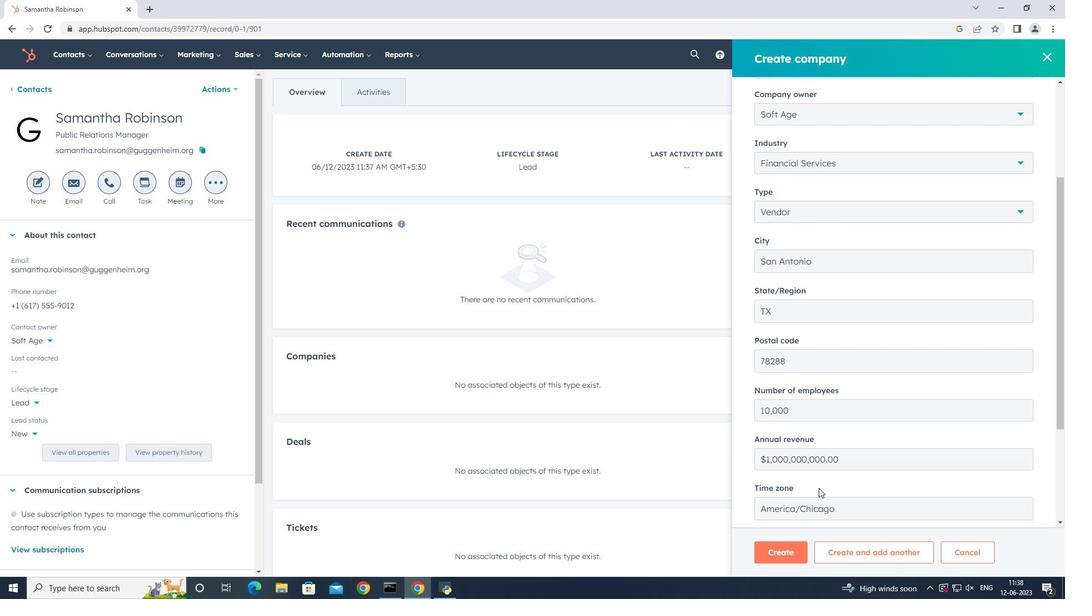 
Action: Mouse scrolled (819, 487) with delta (0, 0)
Screenshot: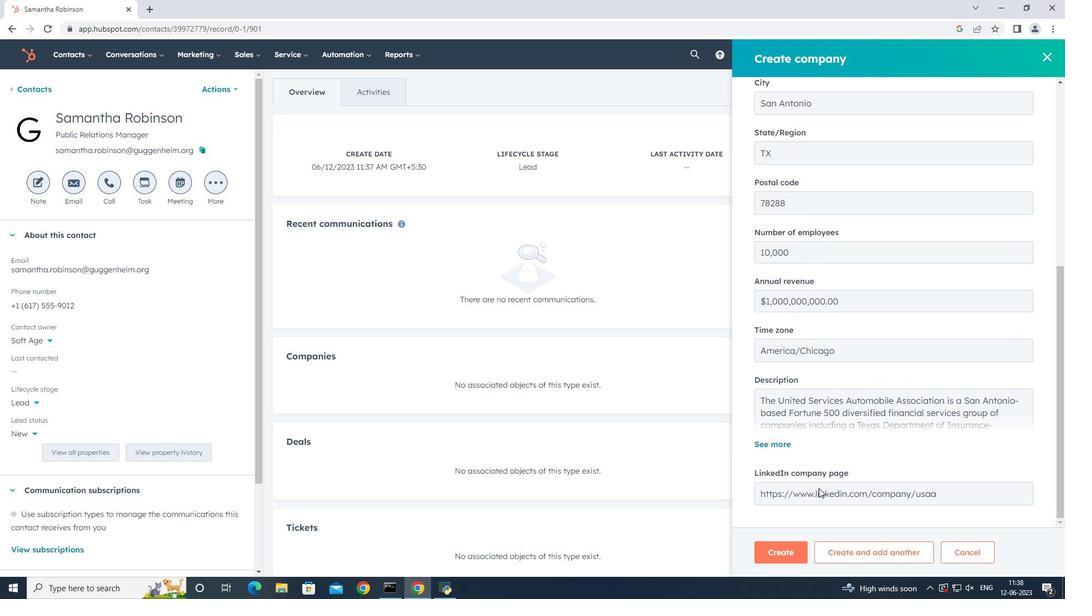 
Action: Mouse scrolled (819, 487) with delta (0, 0)
Screenshot: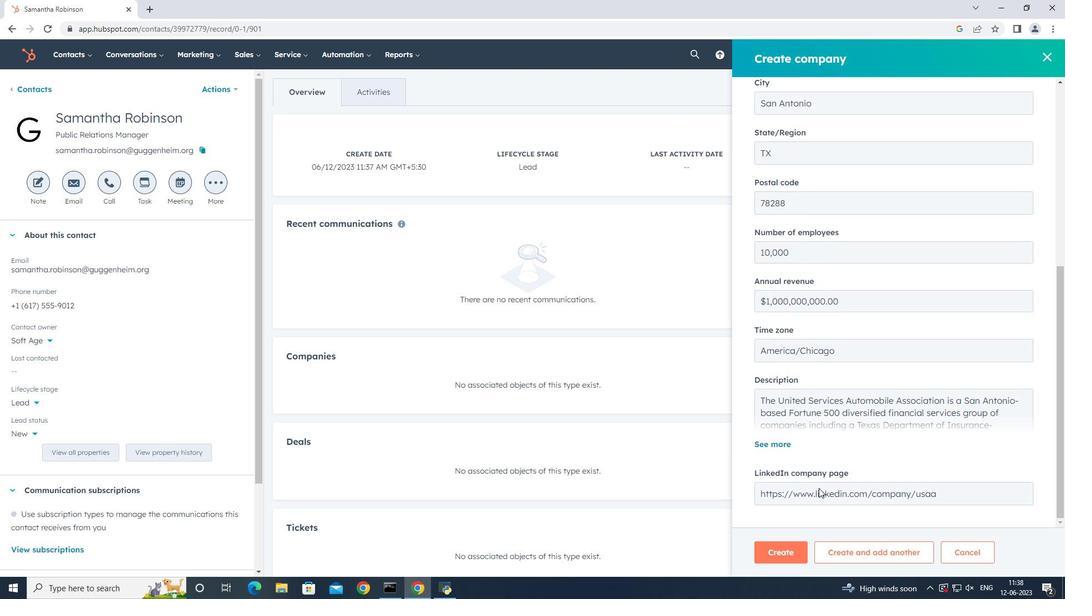 
Action: Mouse scrolled (819, 487) with delta (0, 0)
Screenshot: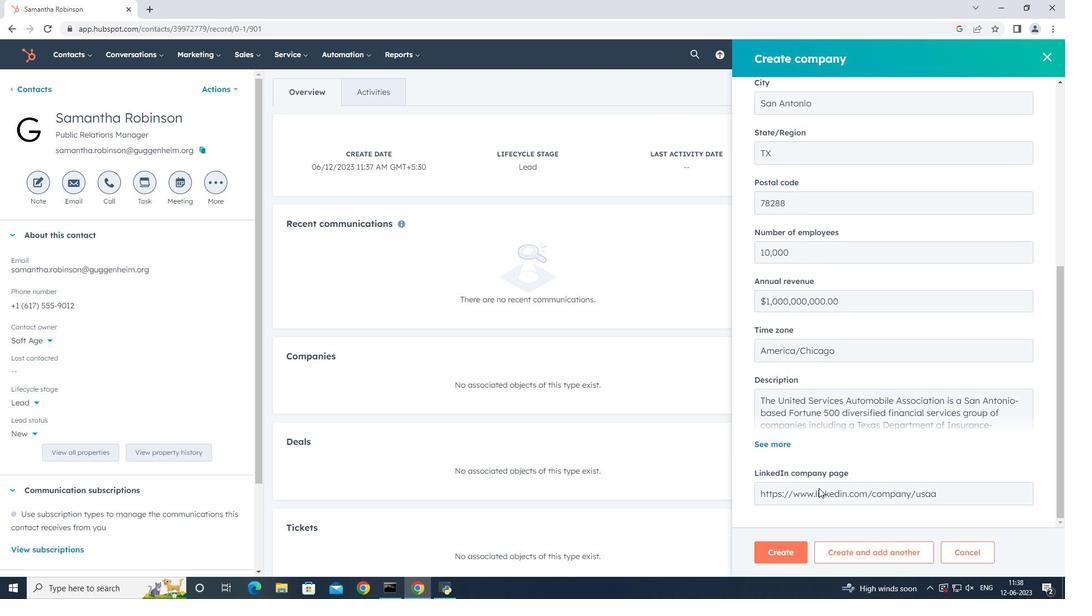 
Action: Mouse scrolled (819, 487) with delta (0, 0)
Screenshot: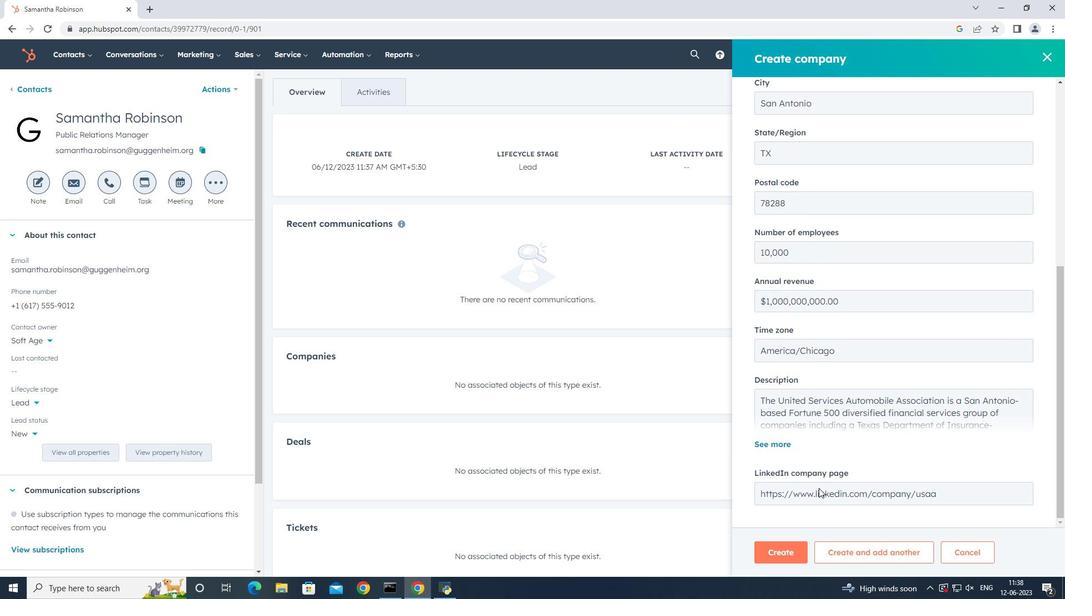 
Action: Mouse moved to (791, 553)
Screenshot: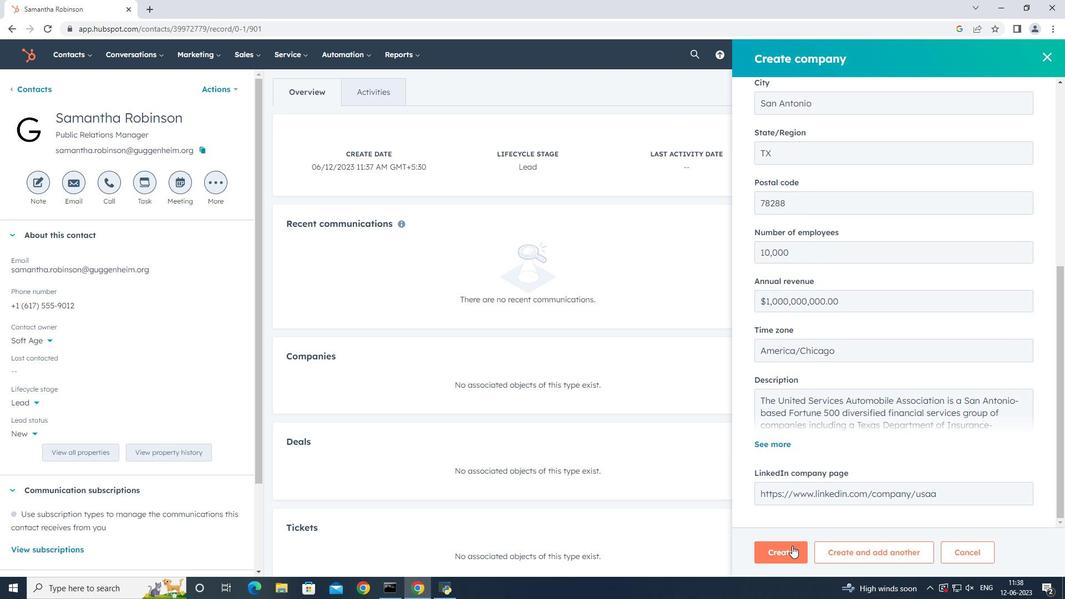 
Action: Mouse pressed left at (791, 553)
Screenshot: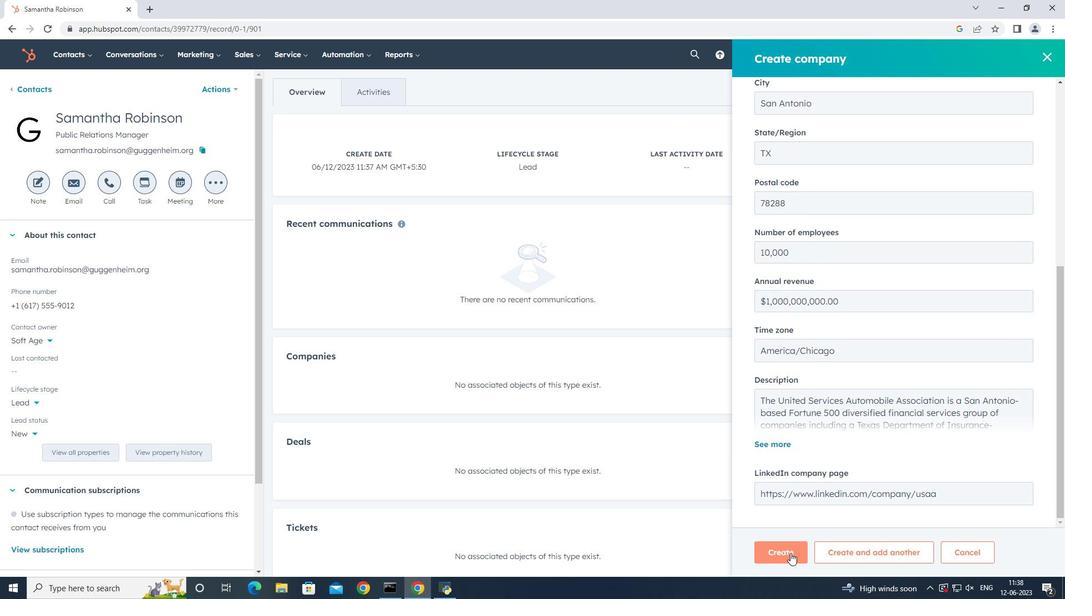 
Action: Mouse moved to (693, 368)
Screenshot: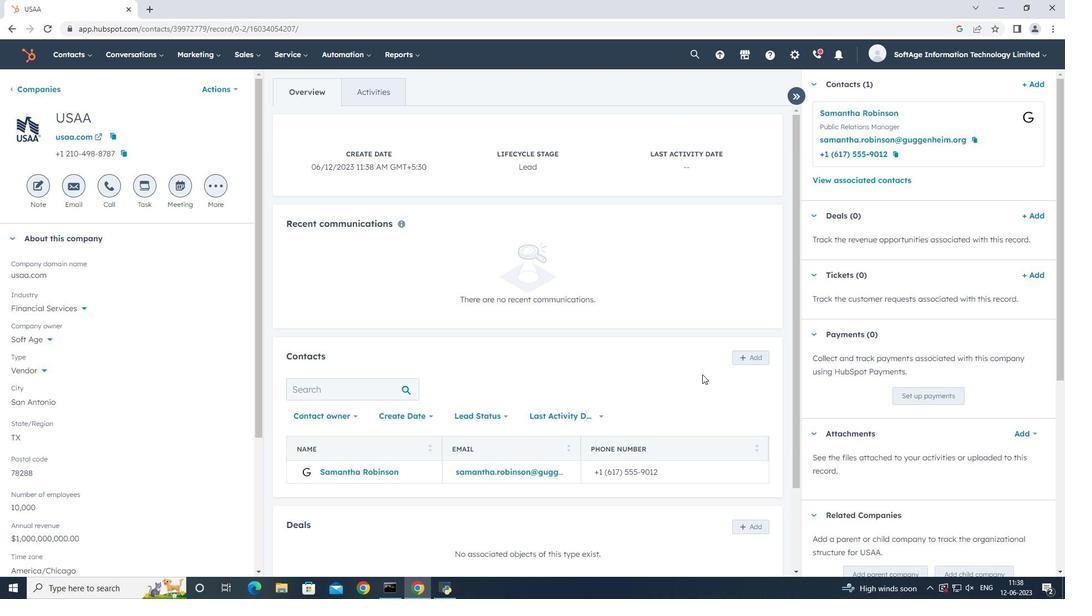 
